 Task: Find connections with filter location Thornlie with filter topic #aviationwith filter profile language French with filter current company Zee Entertainment Enterprises Limited with filter school Dhanalakshmi College of Engineering with filter industry Health and Human Services with filter service category Date Entry with filter keywords title Heavy Equipment Operator
Action: Mouse moved to (532, 87)
Screenshot: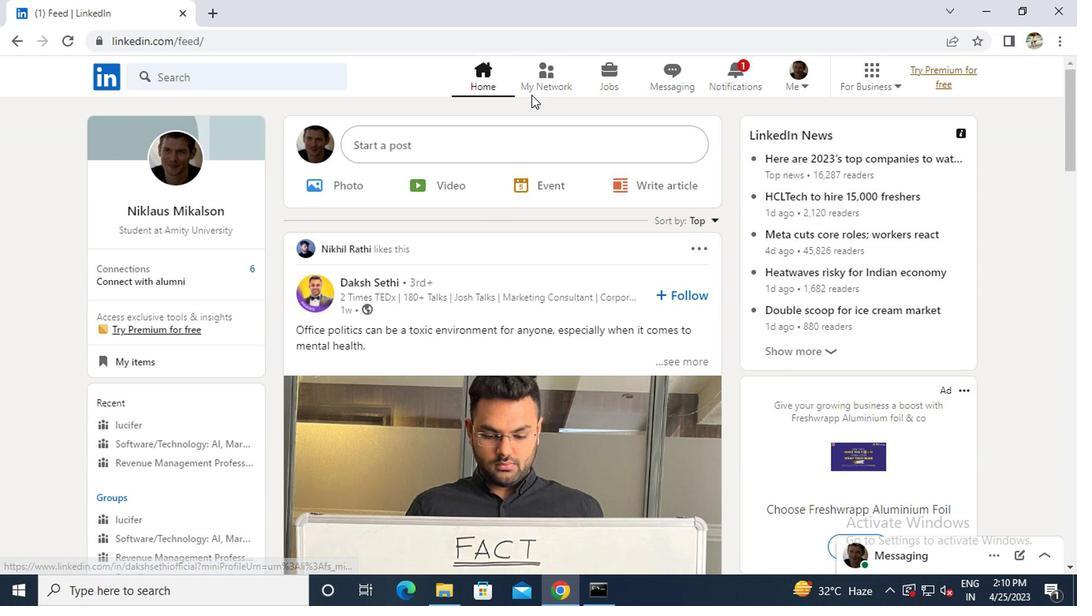 
Action: Mouse pressed left at (532, 87)
Screenshot: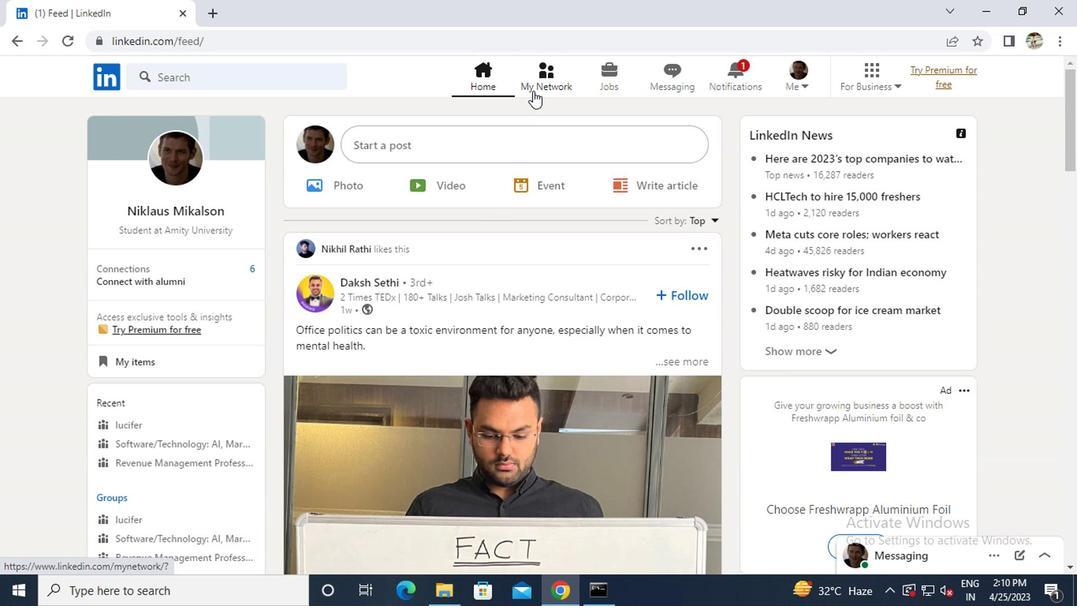 
Action: Mouse moved to (240, 170)
Screenshot: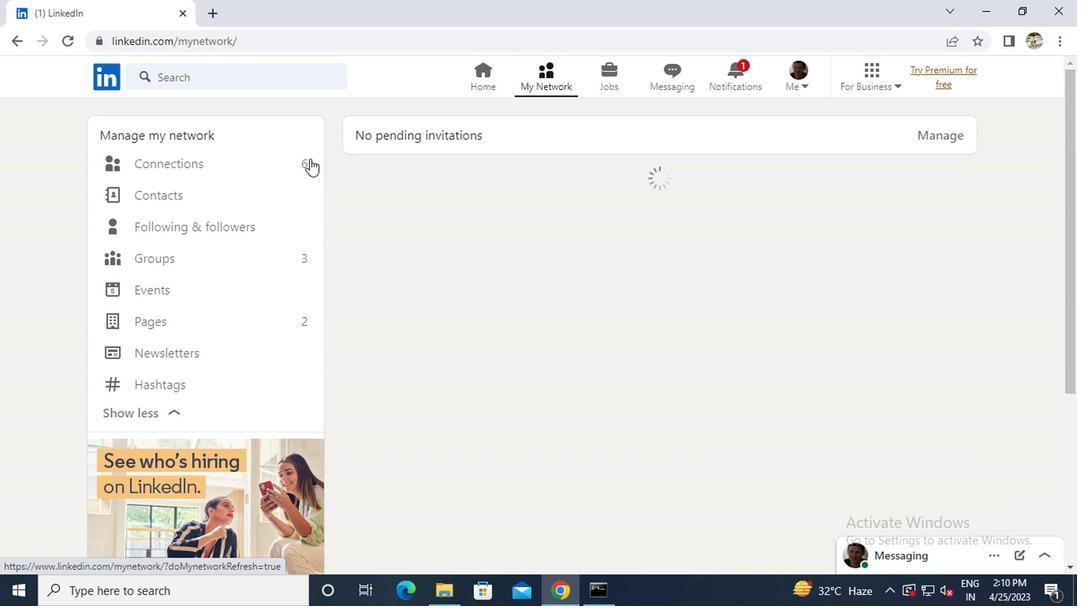 
Action: Mouse pressed left at (240, 170)
Screenshot: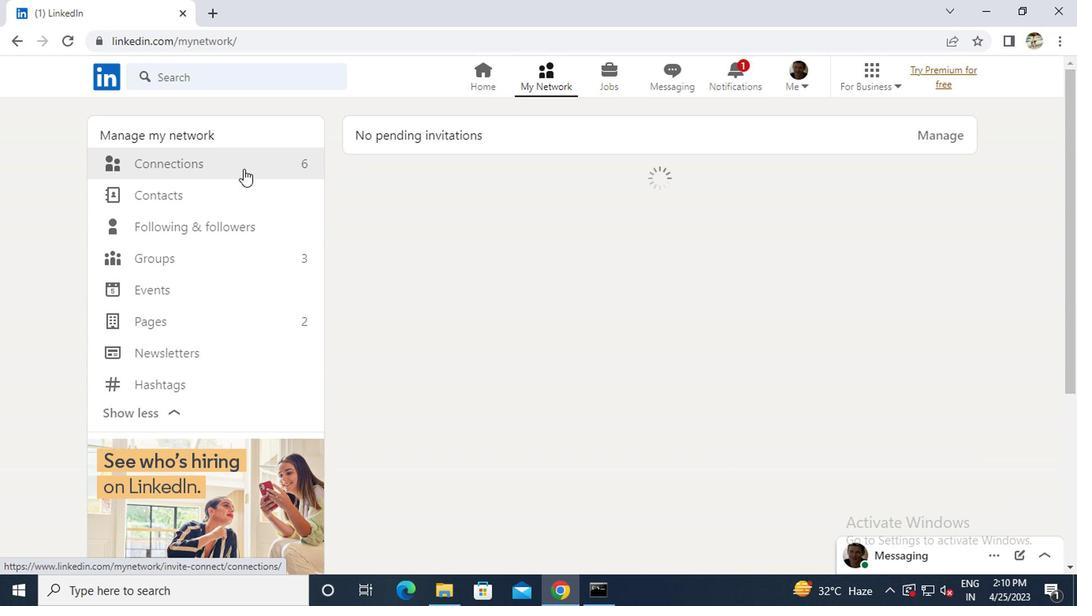 
Action: Mouse moved to (650, 154)
Screenshot: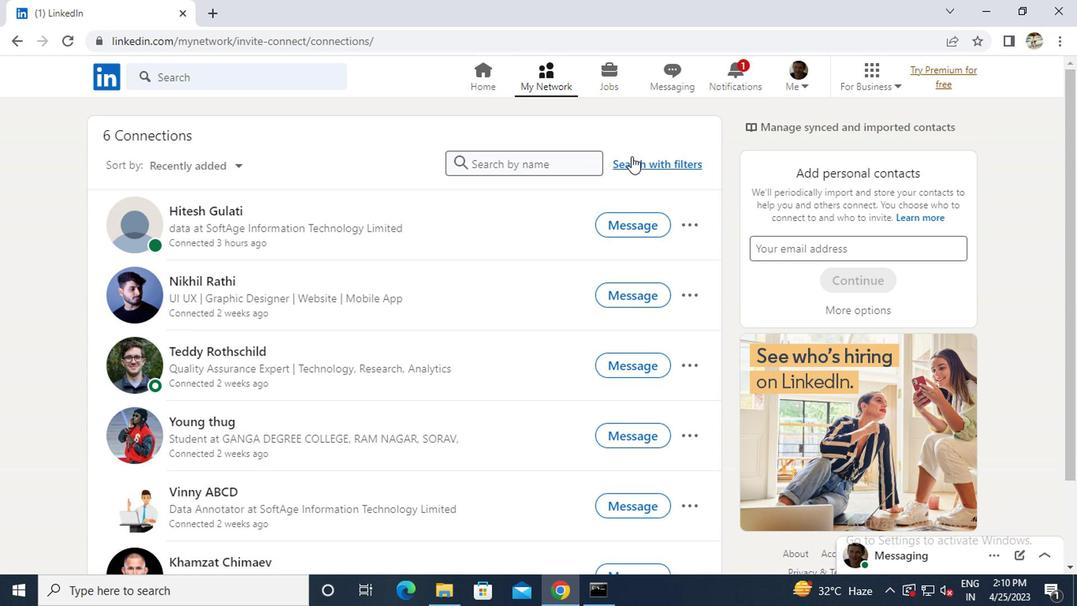 
Action: Mouse pressed left at (650, 154)
Screenshot: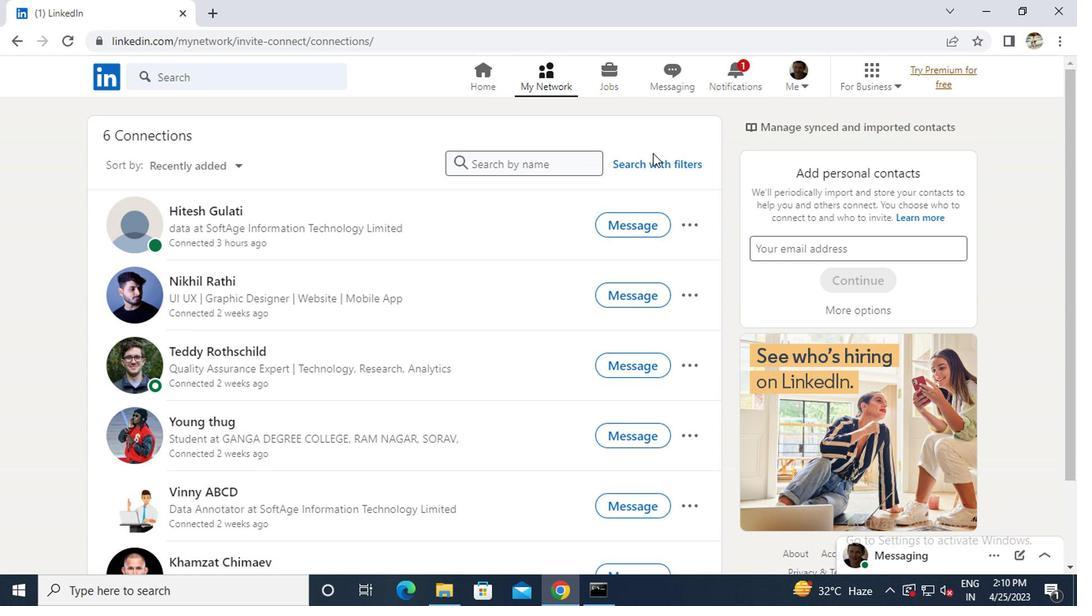 
Action: Mouse moved to (648, 161)
Screenshot: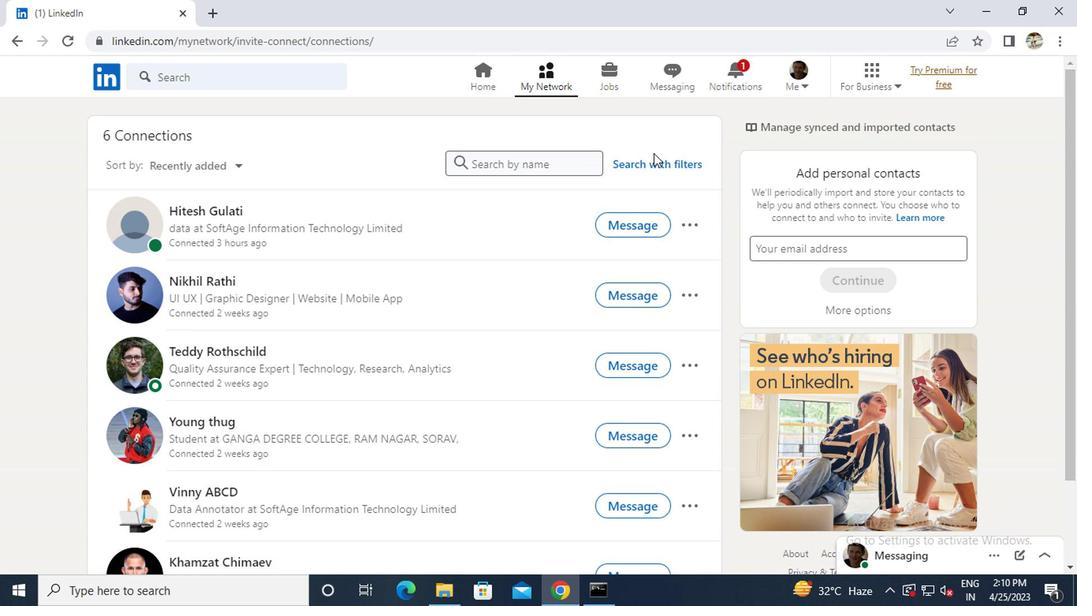 
Action: Mouse pressed left at (648, 161)
Screenshot: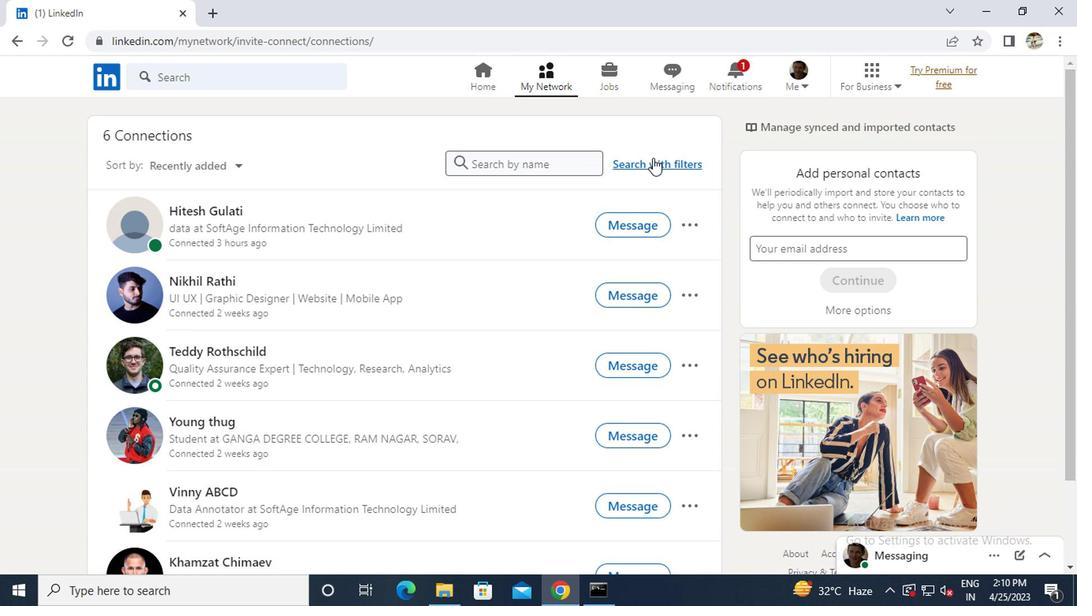
Action: Mouse moved to (534, 120)
Screenshot: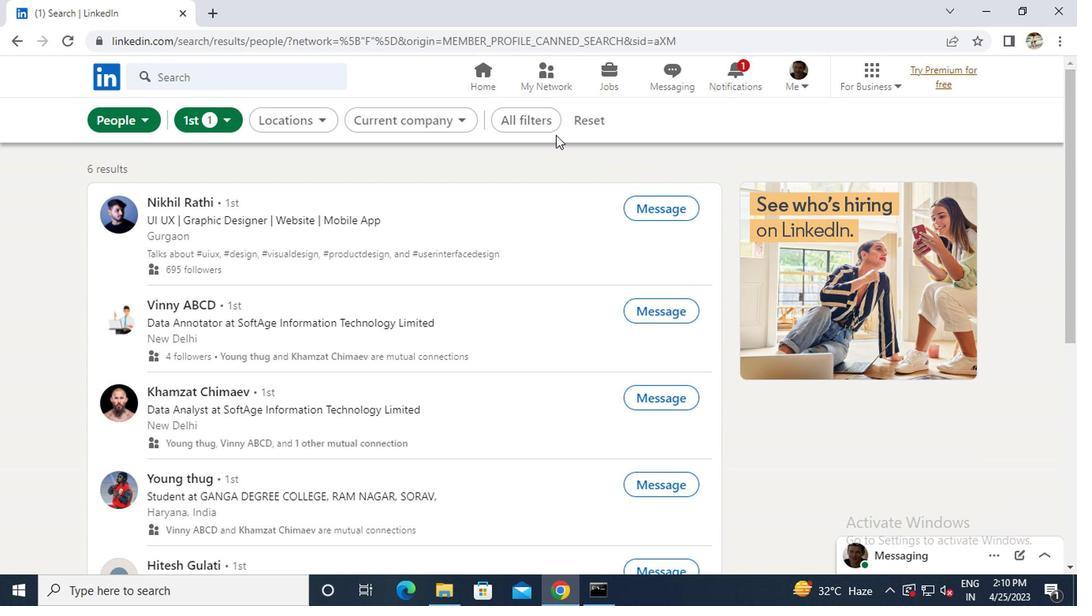 
Action: Mouse pressed left at (534, 120)
Screenshot: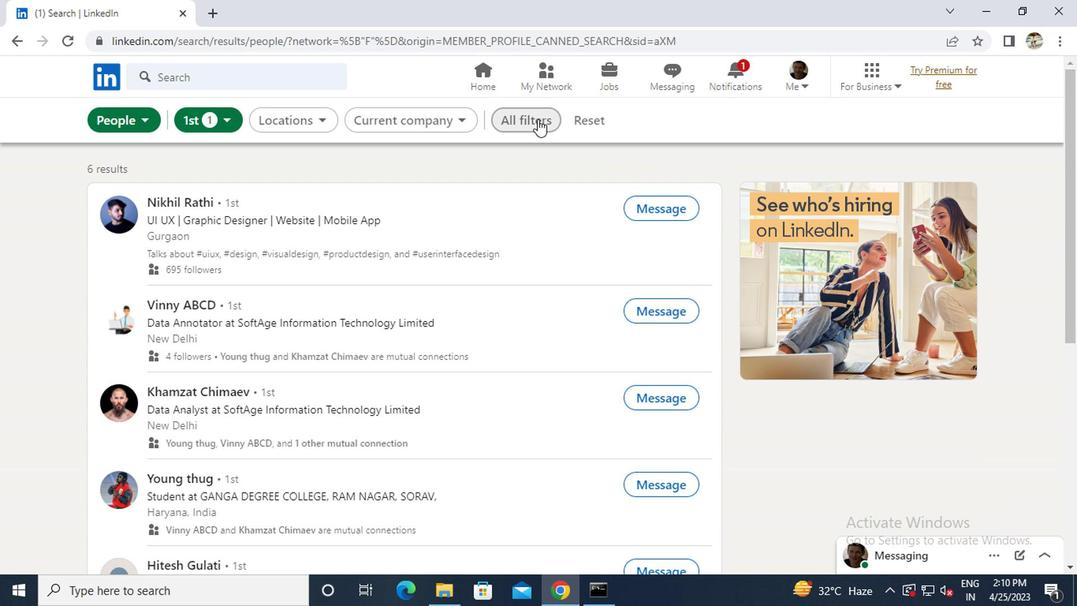 
Action: Mouse moved to (824, 306)
Screenshot: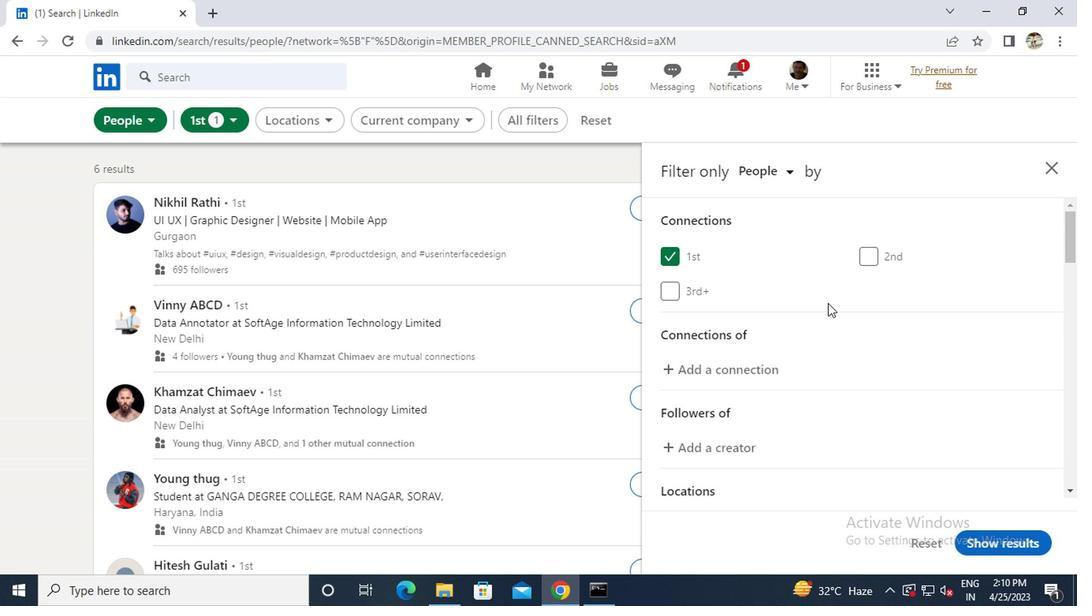 
Action: Mouse scrolled (824, 305) with delta (0, 0)
Screenshot: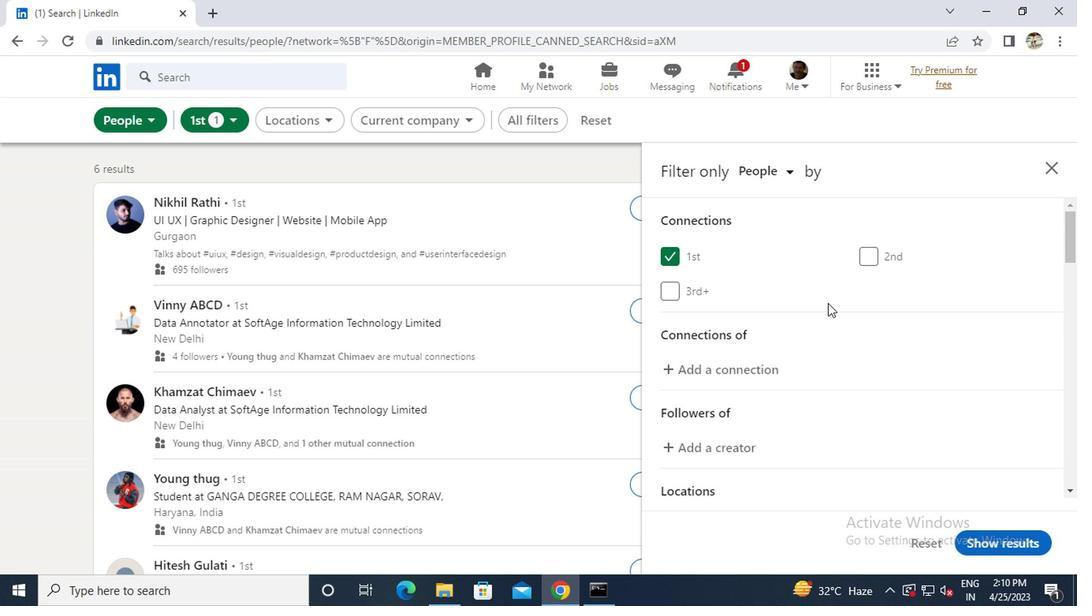 
Action: Mouse scrolled (824, 305) with delta (0, 0)
Screenshot: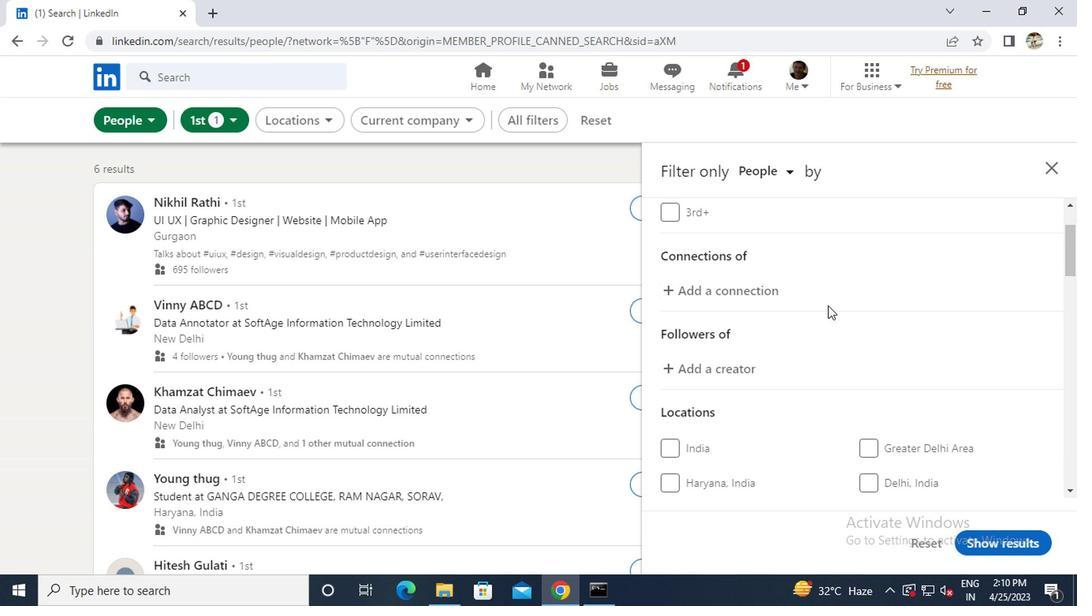 
Action: Mouse scrolled (824, 305) with delta (0, 0)
Screenshot: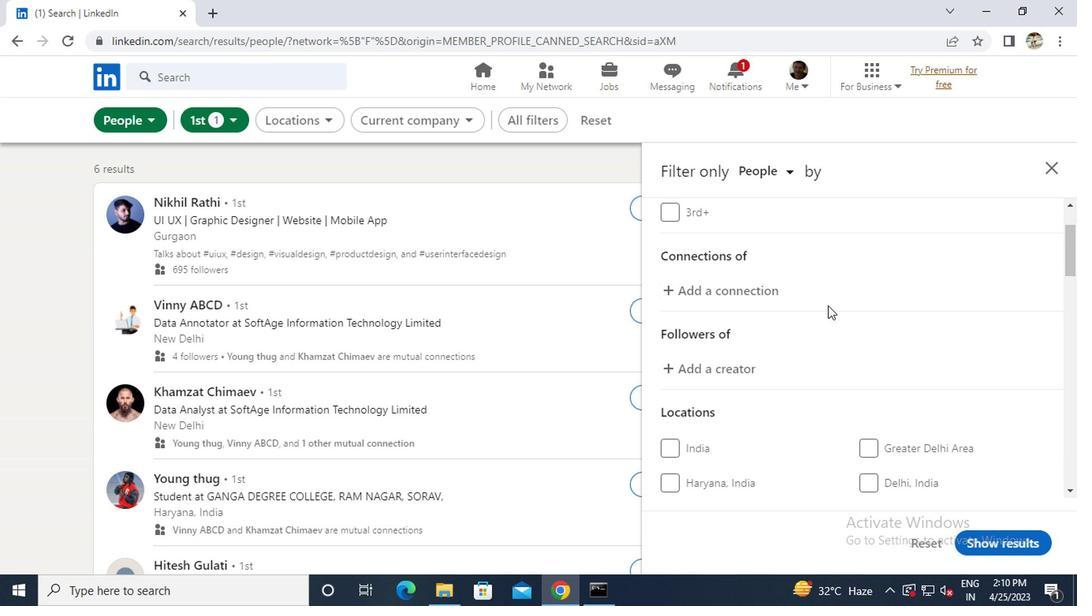 
Action: Mouse moved to (871, 357)
Screenshot: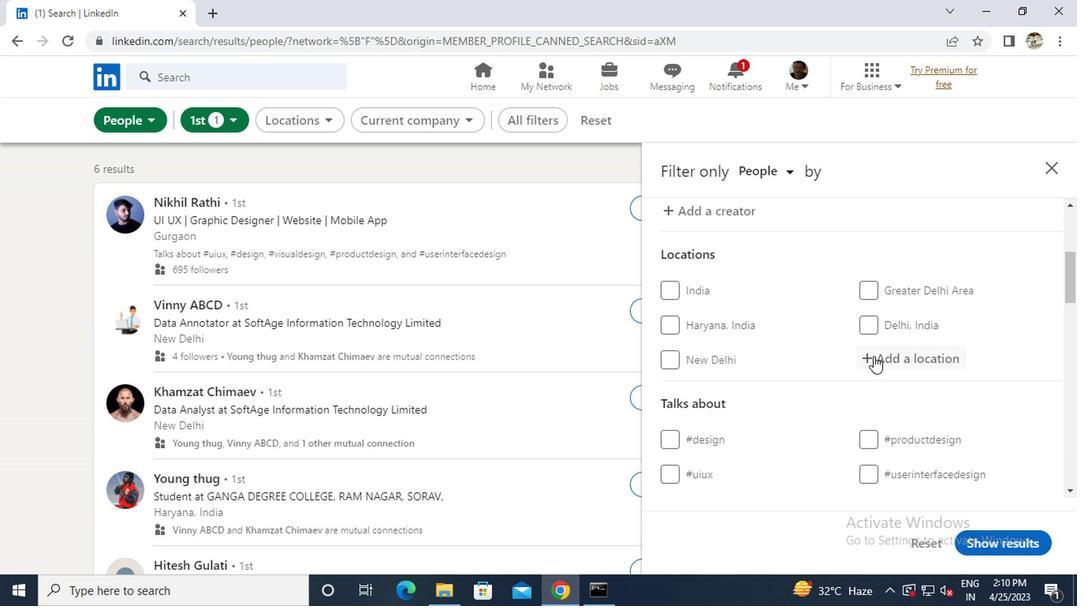 
Action: Mouse pressed left at (871, 357)
Screenshot: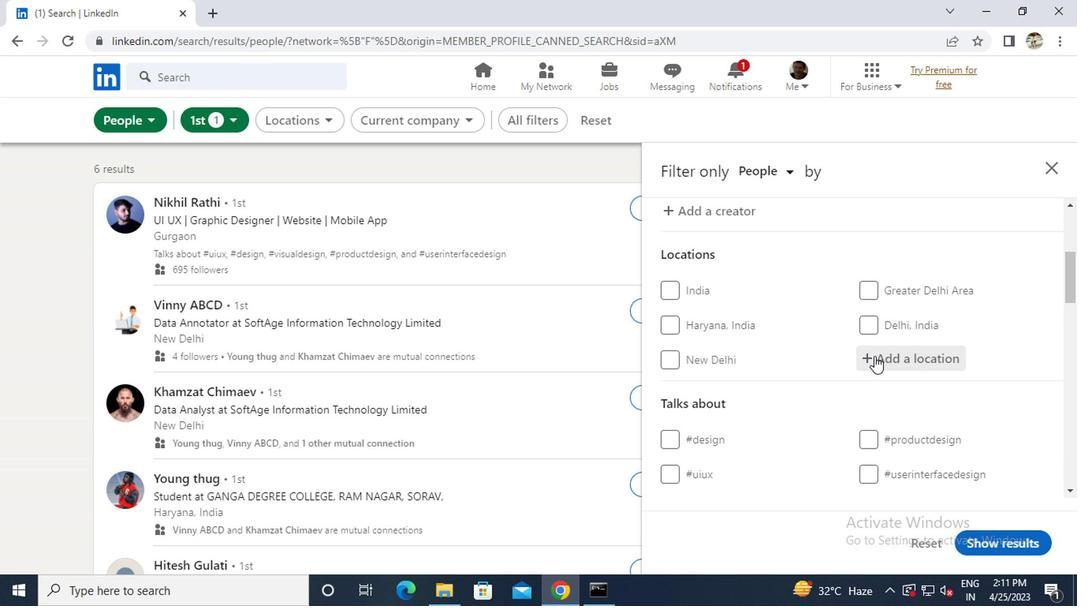 
Action: Key pressed <Key.caps_lock>t<Key.caps_lock>hornlie<Key.enter>
Screenshot: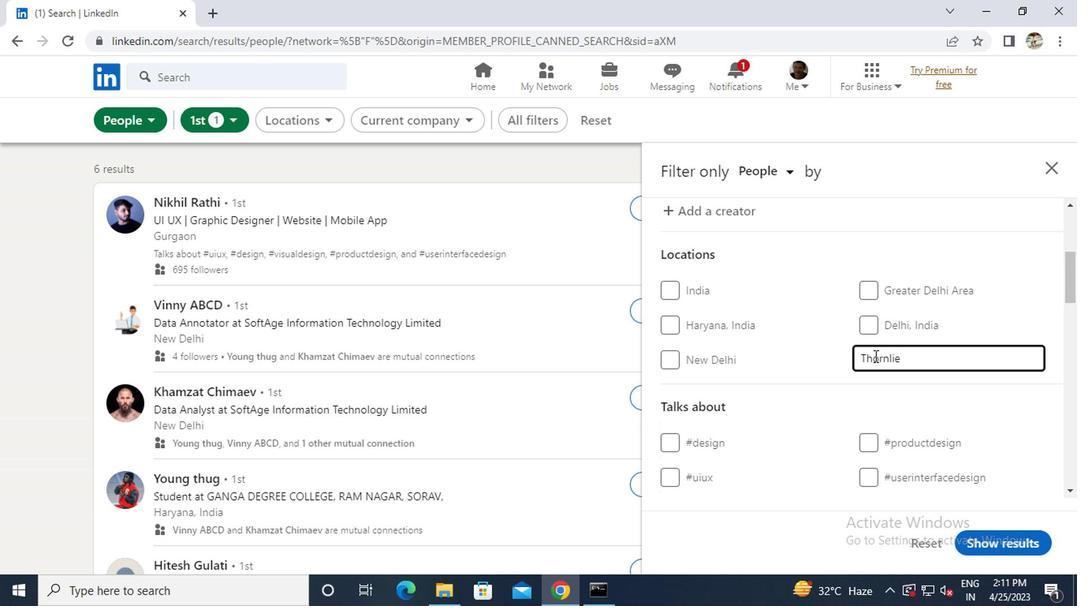 
Action: Mouse scrolled (871, 355) with delta (0, -1)
Screenshot: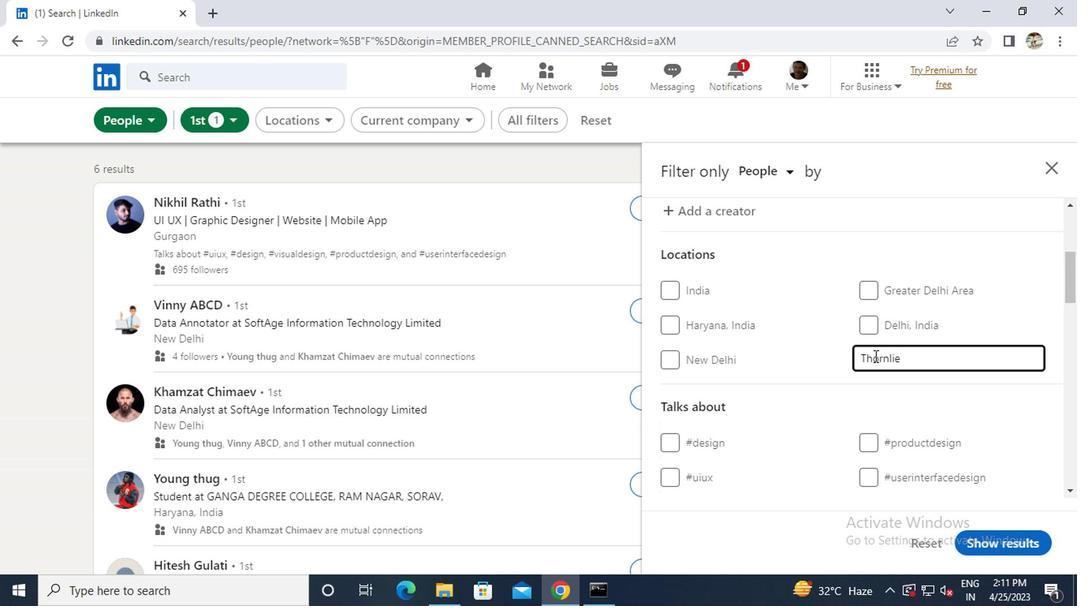 
Action: Mouse moved to (876, 426)
Screenshot: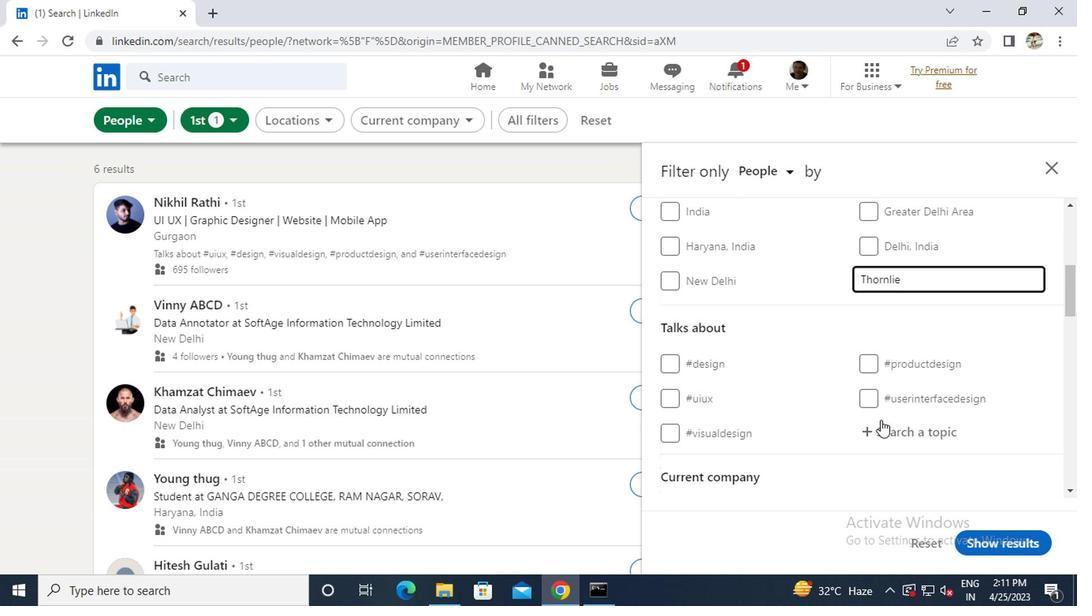 
Action: Mouse pressed left at (876, 426)
Screenshot: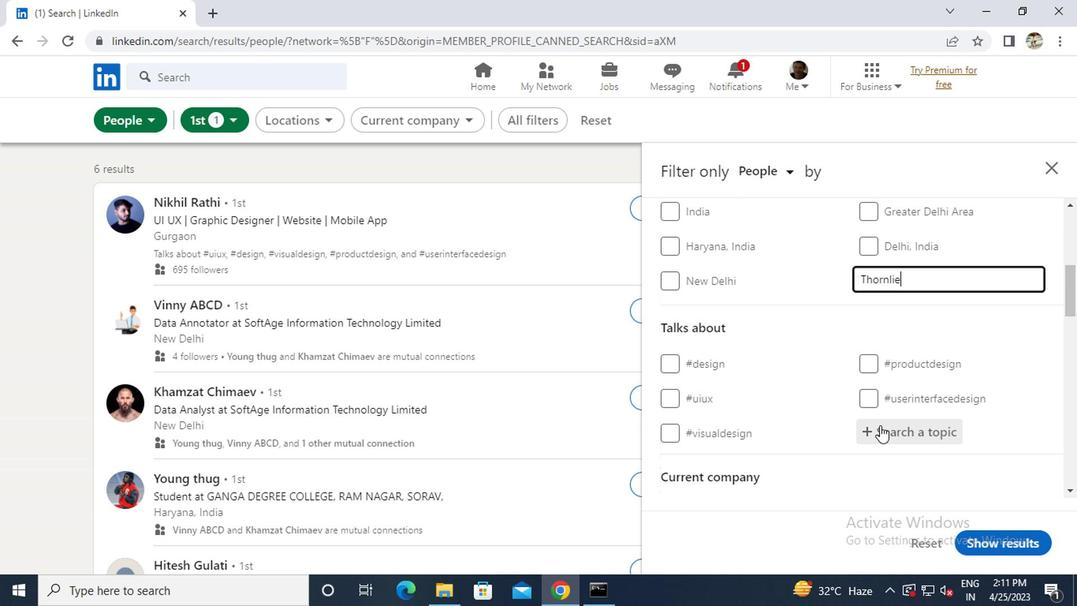 
Action: Key pressed <Key.shift>#AVIATION
Screenshot: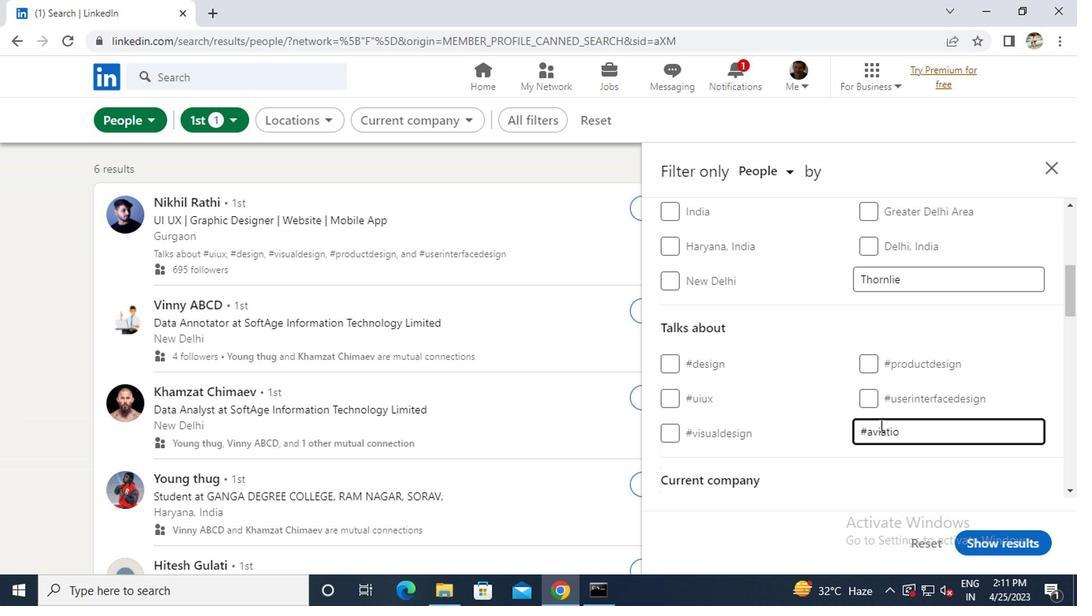 
Action: Mouse scrolled (876, 424) with delta (0, -1)
Screenshot: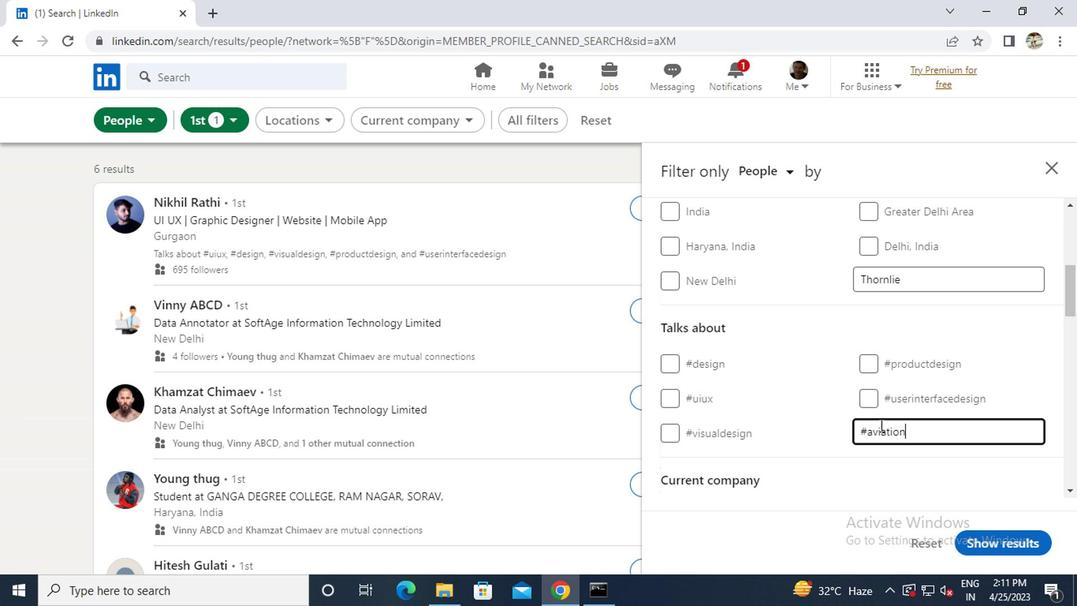 
Action: Mouse moved to (825, 414)
Screenshot: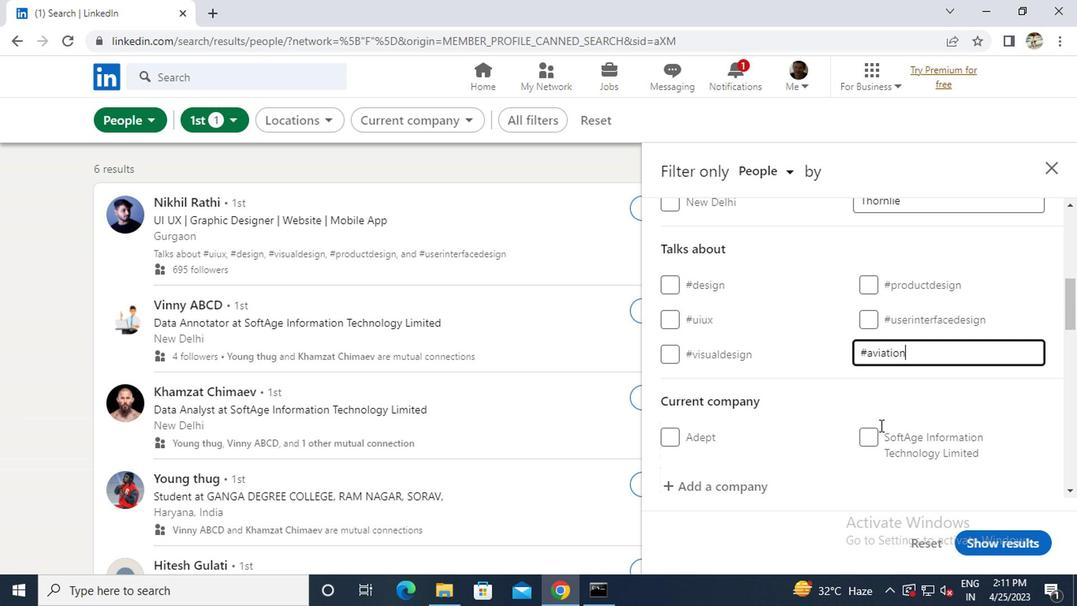 
Action: Mouse scrolled (825, 413) with delta (0, -1)
Screenshot: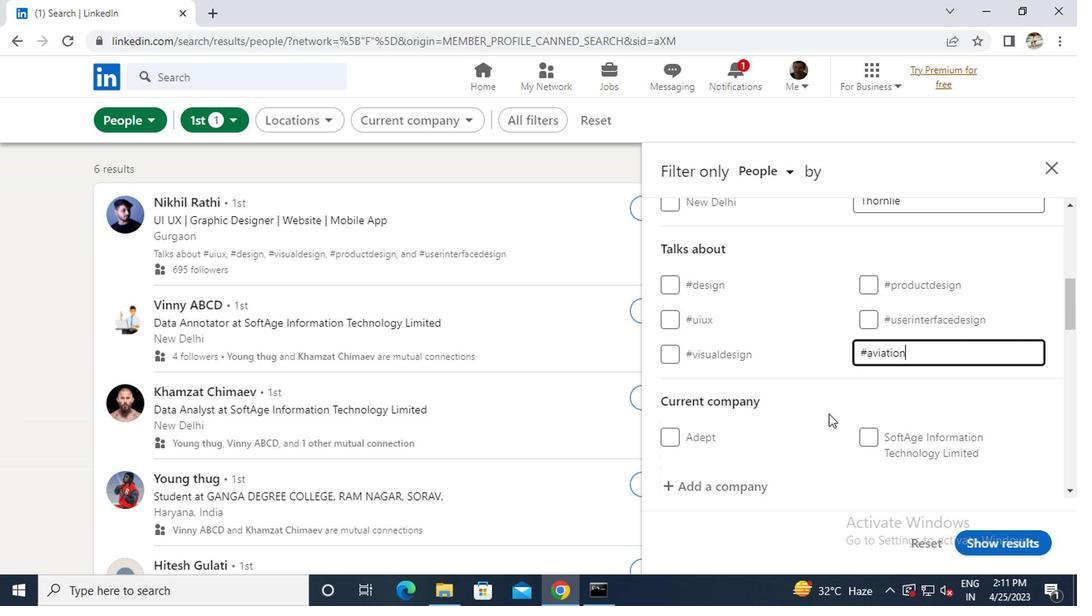 
Action: Mouse scrolled (825, 413) with delta (0, -1)
Screenshot: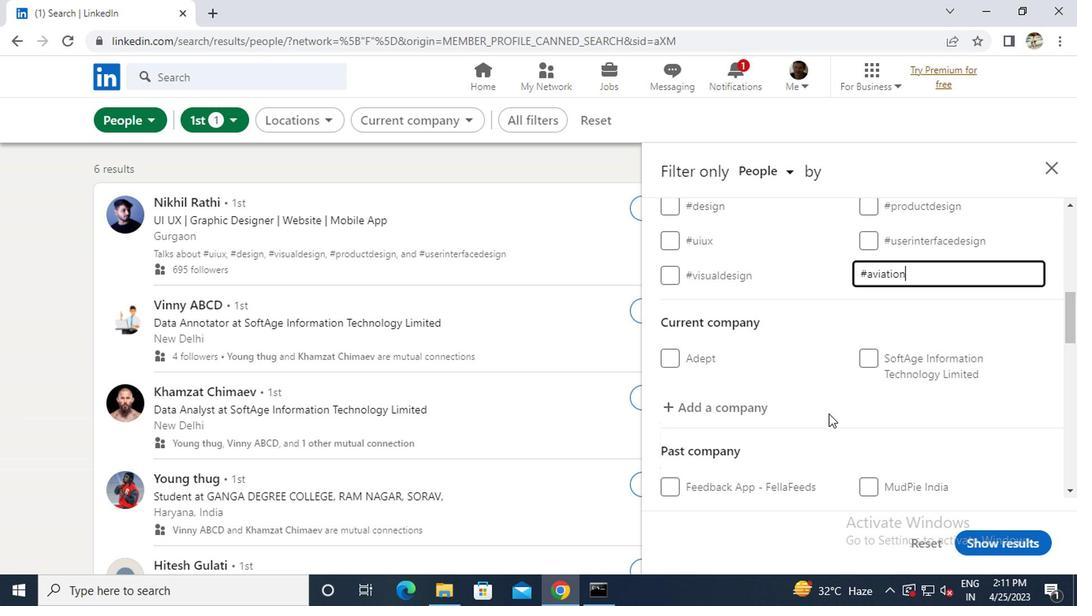 
Action: Mouse scrolled (825, 413) with delta (0, -1)
Screenshot: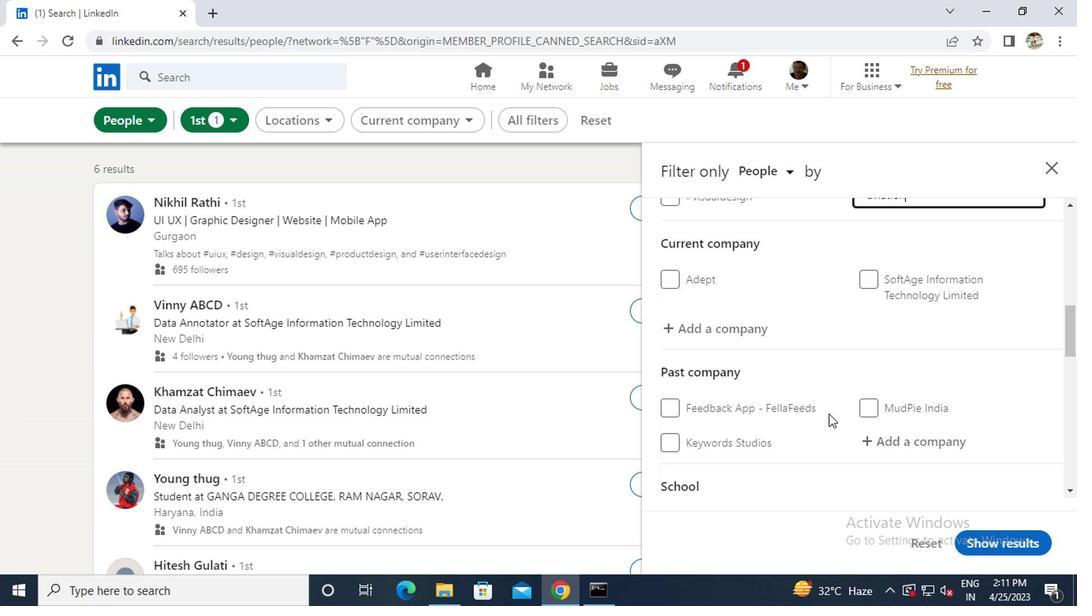 
Action: Mouse scrolled (825, 413) with delta (0, -1)
Screenshot: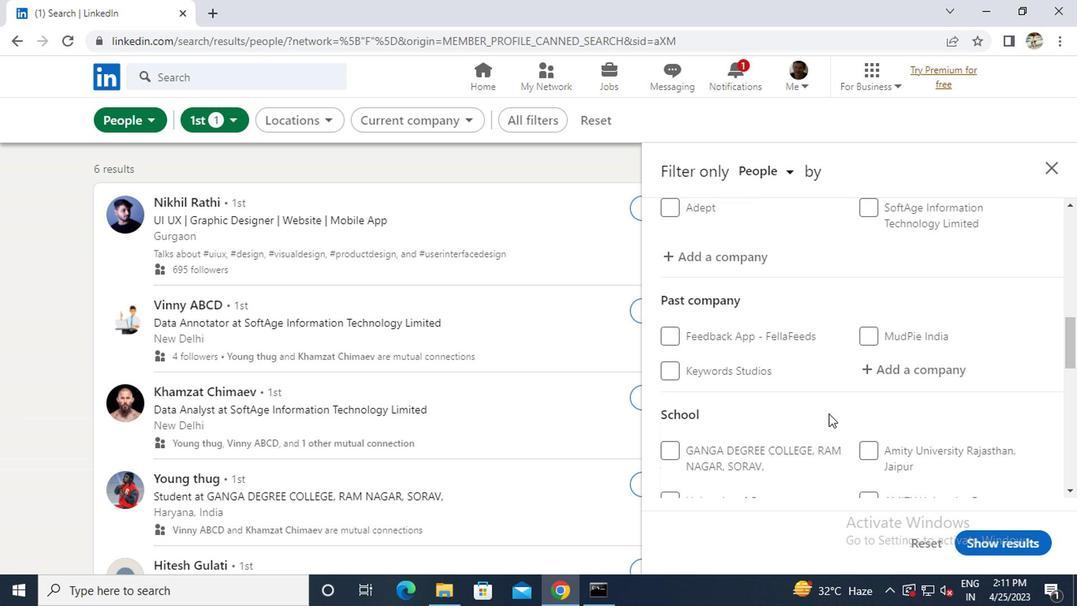 
Action: Mouse scrolled (825, 413) with delta (0, -1)
Screenshot: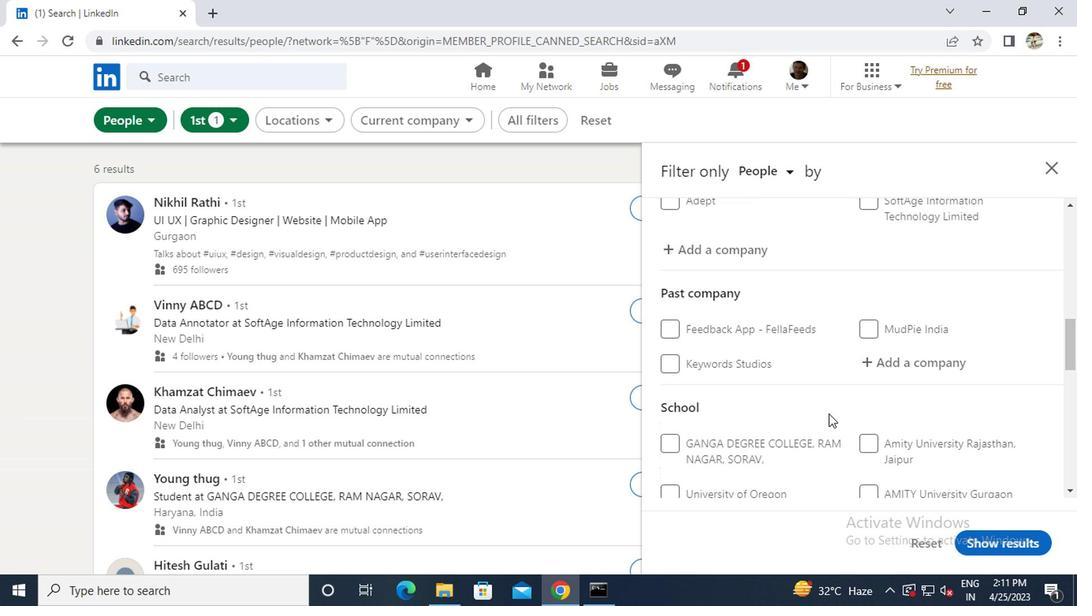 
Action: Mouse scrolled (825, 413) with delta (0, -1)
Screenshot: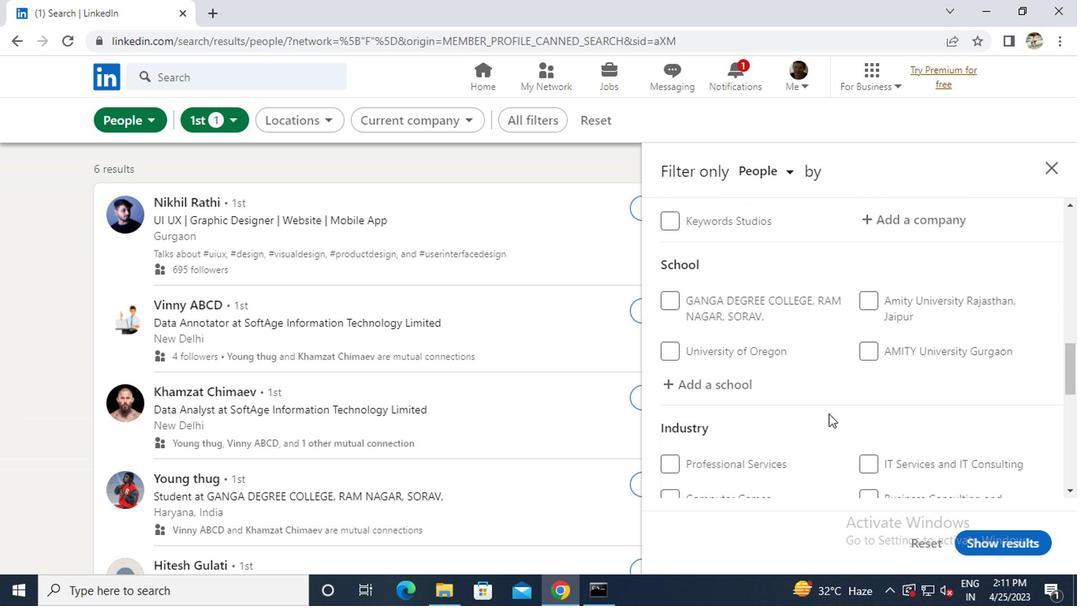 
Action: Mouse scrolled (825, 413) with delta (0, -1)
Screenshot: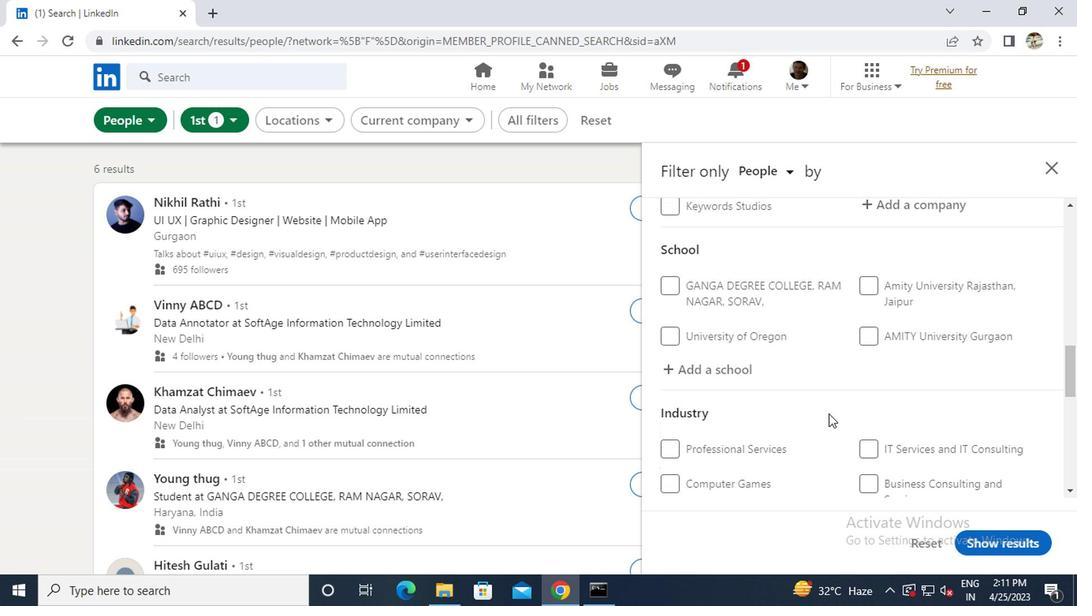 
Action: Mouse scrolled (825, 413) with delta (0, -1)
Screenshot: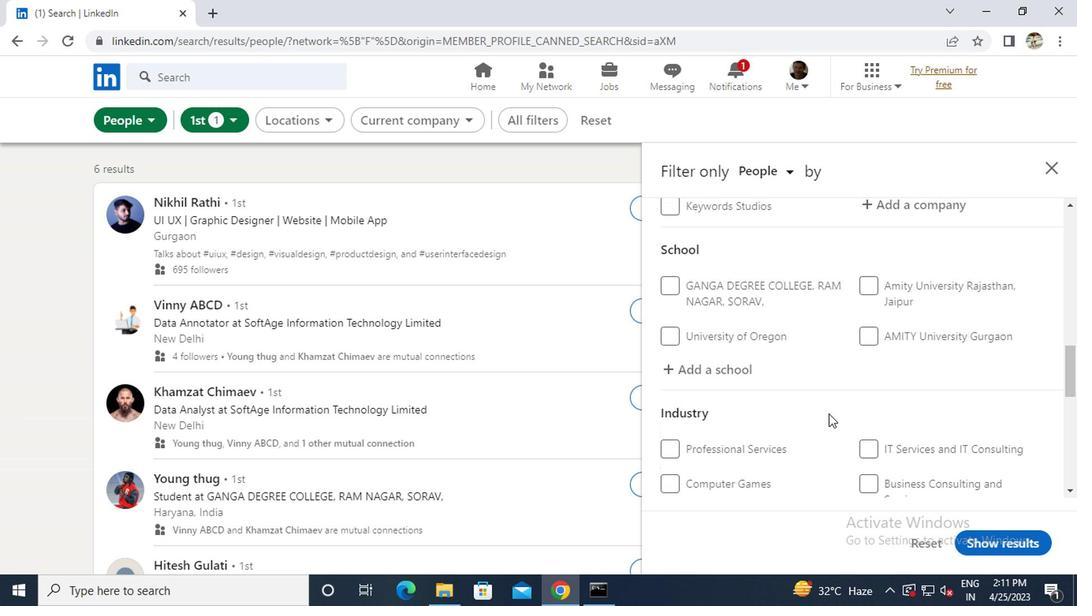 
Action: Mouse scrolled (825, 414) with delta (0, 0)
Screenshot: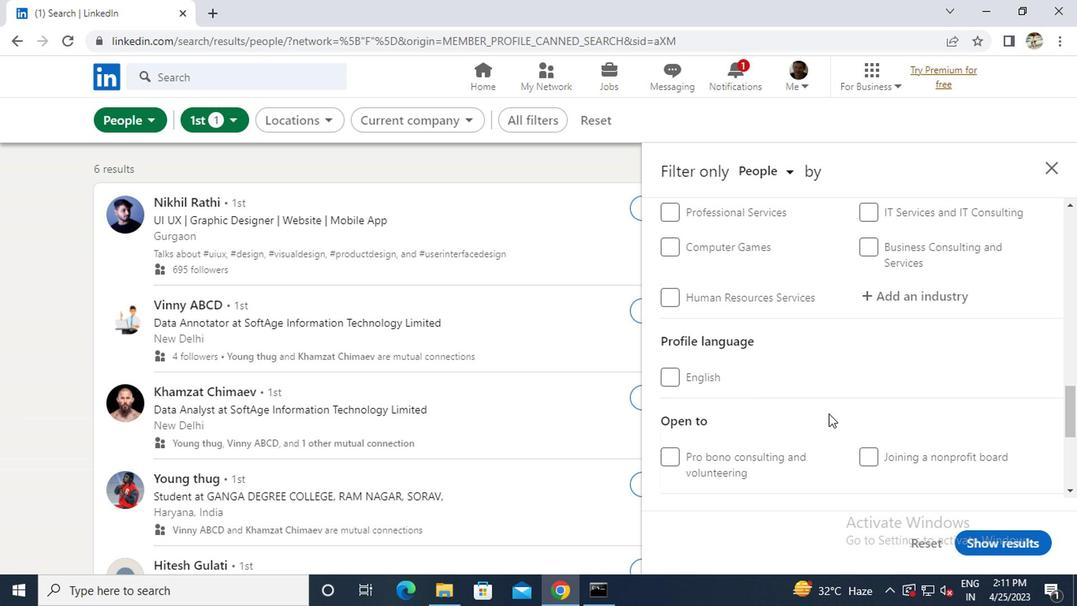 
Action: Mouse scrolled (825, 414) with delta (0, 0)
Screenshot: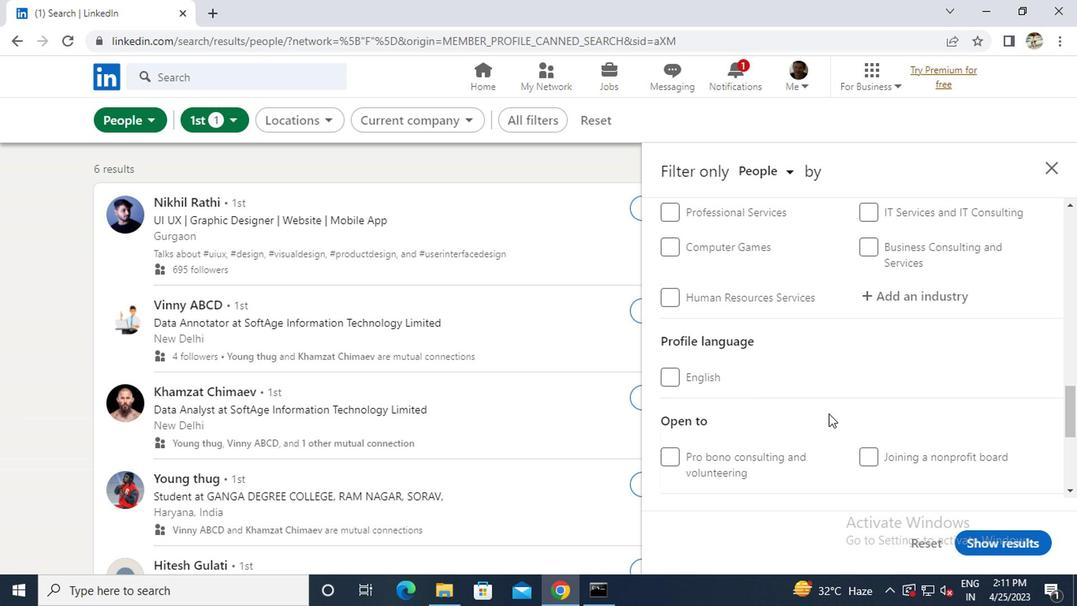 
Action: Mouse scrolled (825, 414) with delta (0, 0)
Screenshot: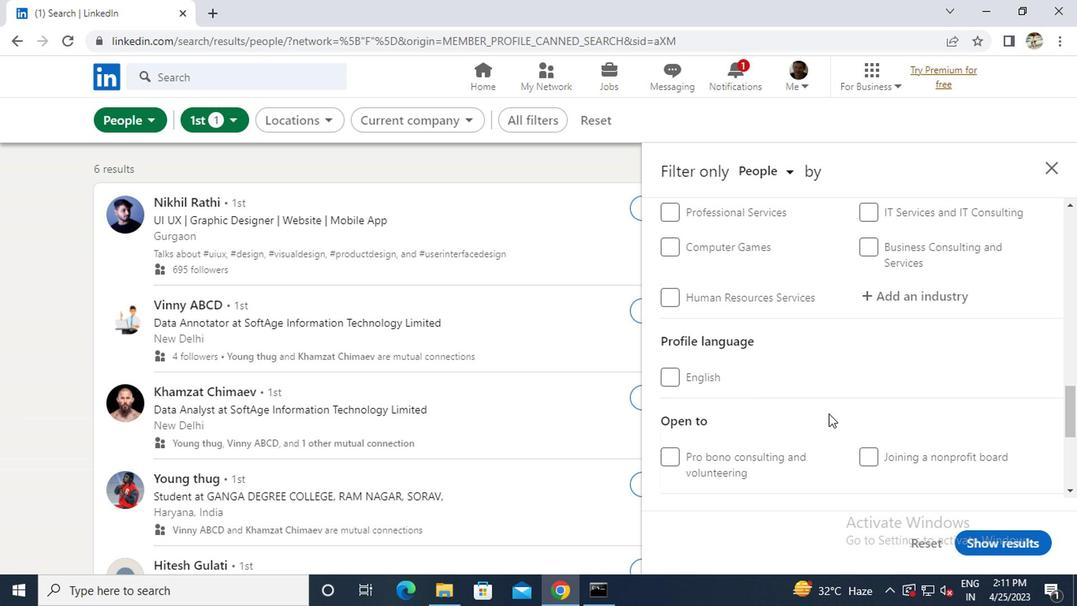 
Action: Mouse scrolled (825, 414) with delta (0, 0)
Screenshot: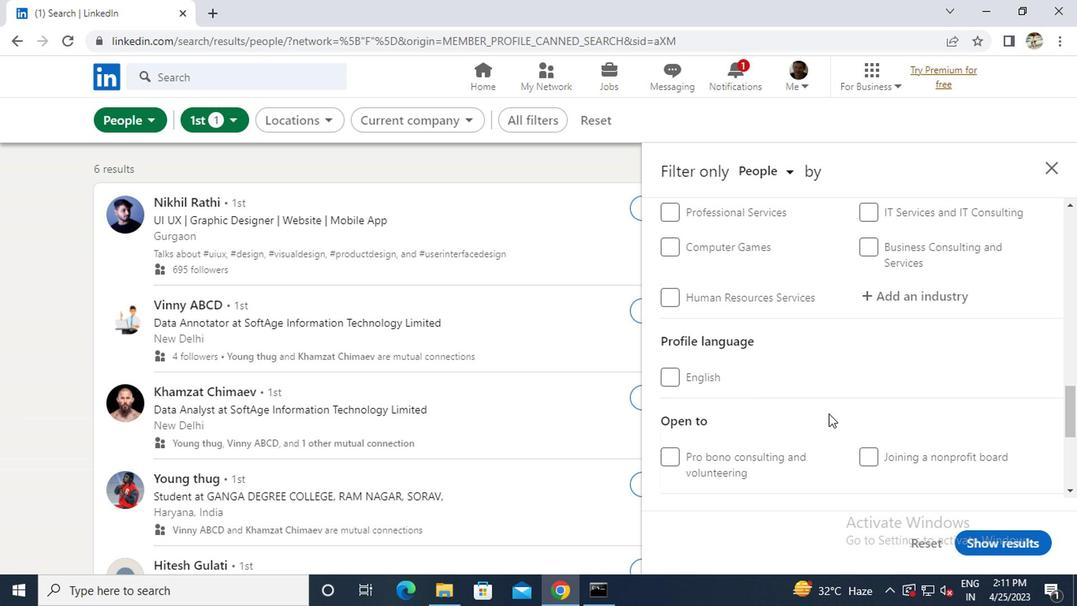 
Action: Mouse scrolled (825, 414) with delta (0, 0)
Screenshot: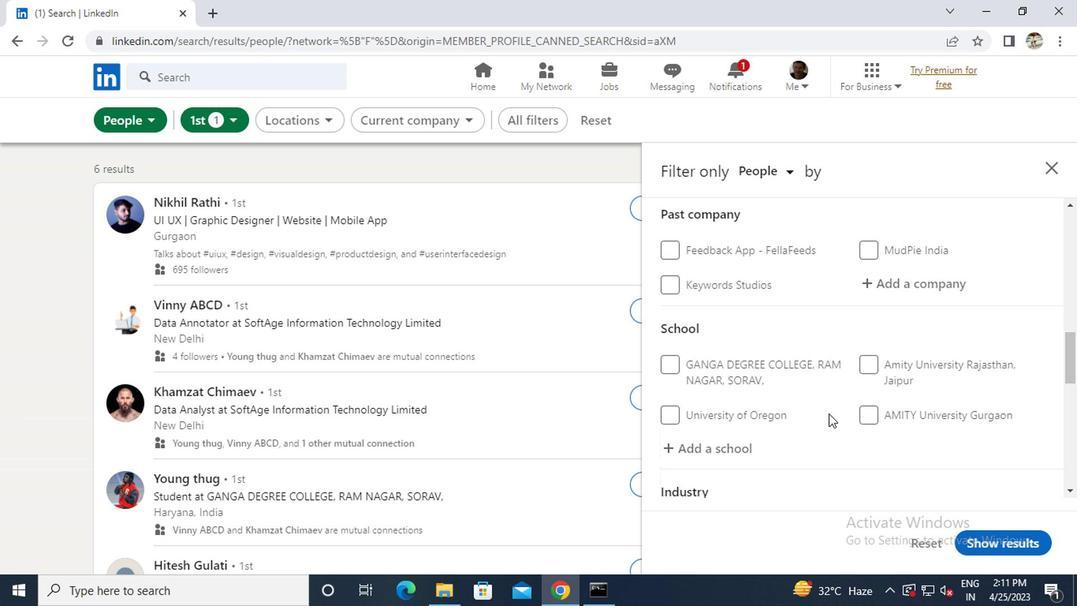 
Action: Mouse scrolled (825, 414) with delta (0, 0)
Screenshot: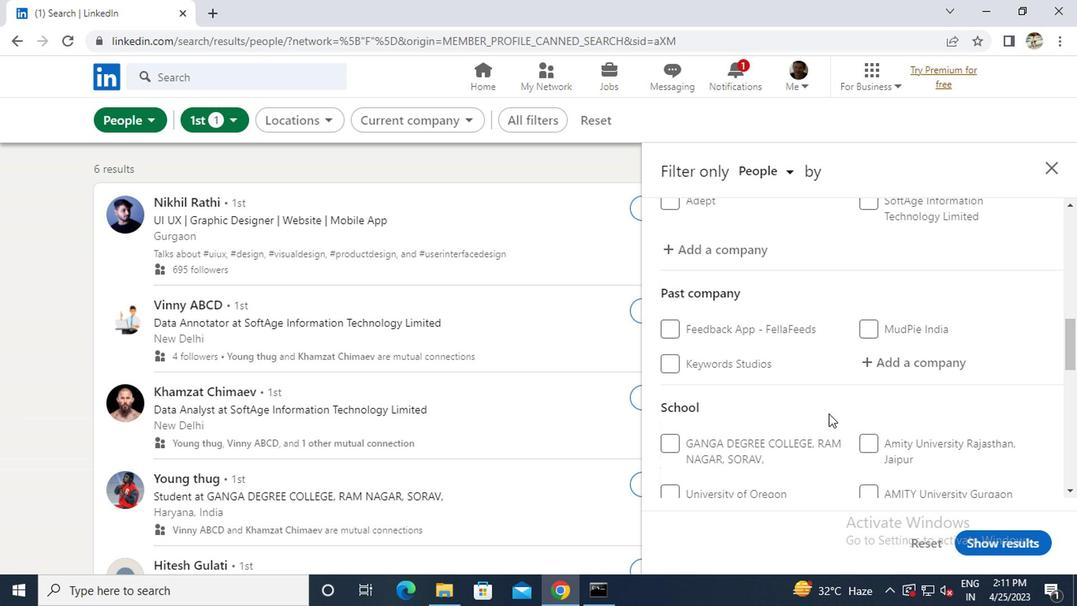 
Action: Mouse moved to (754, 334)
Screenshot: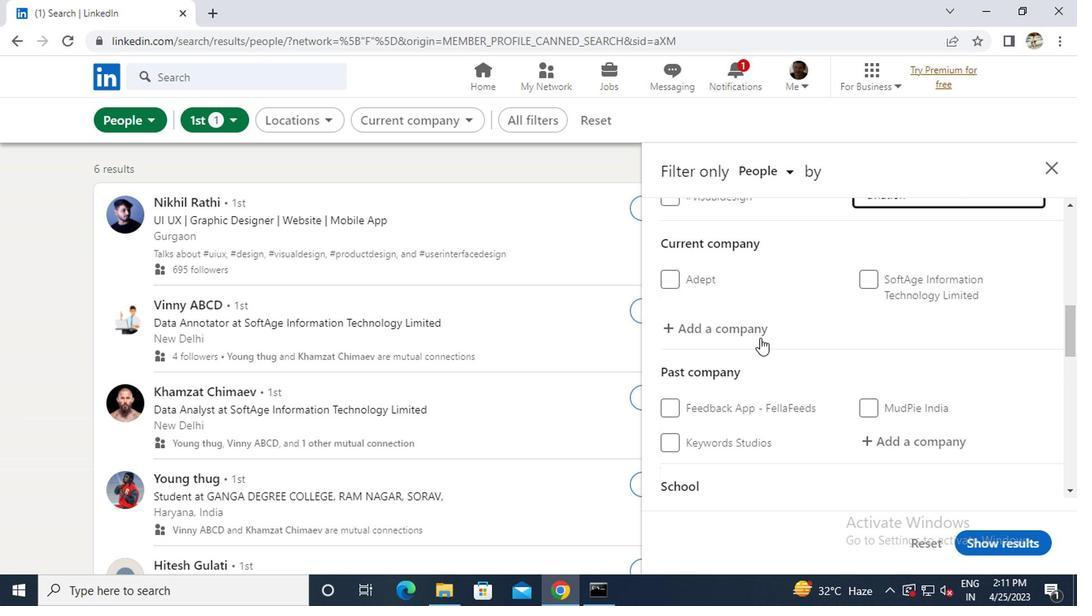 
Action: Mouse pressed left at (754, 334)
Screenshot: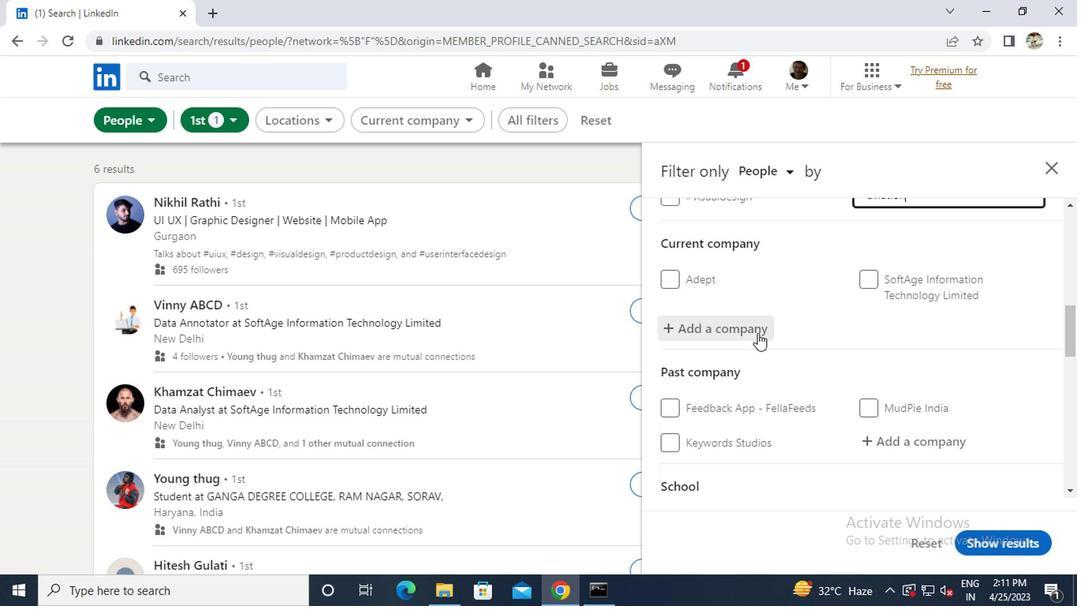 
Action: Key pressed <Key.caps_lock>Z<Key.caps_lock>EE<Key.space><Key.caps_lock>E<Key.caps_lock>
Screenshot: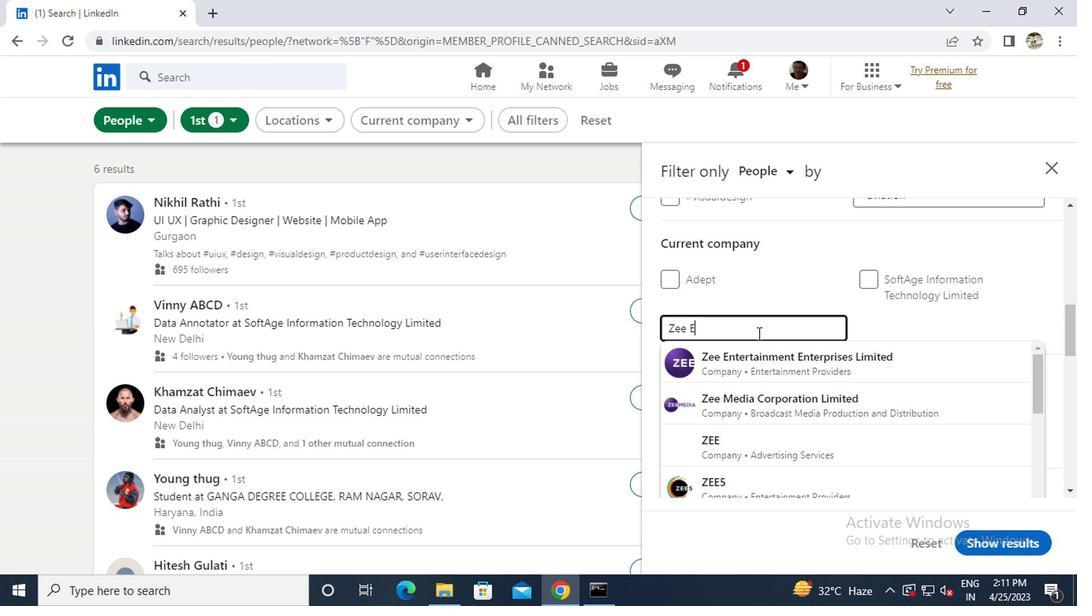 
Action: Mouse moved to (770, 367)
Screenshot: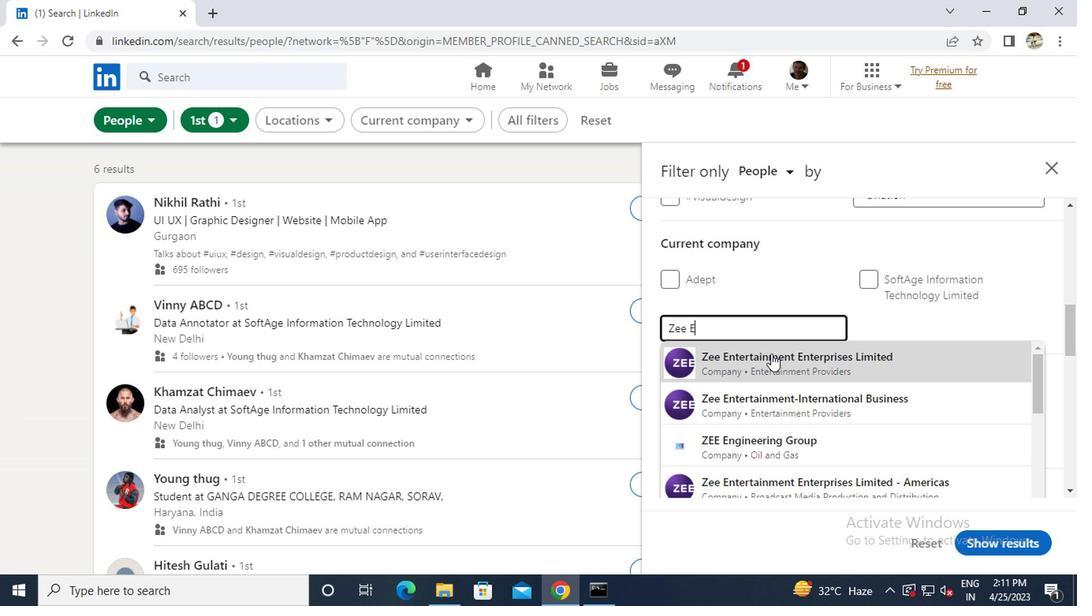 
Action: Mouse pressed left at (770, 367)
Screenshot: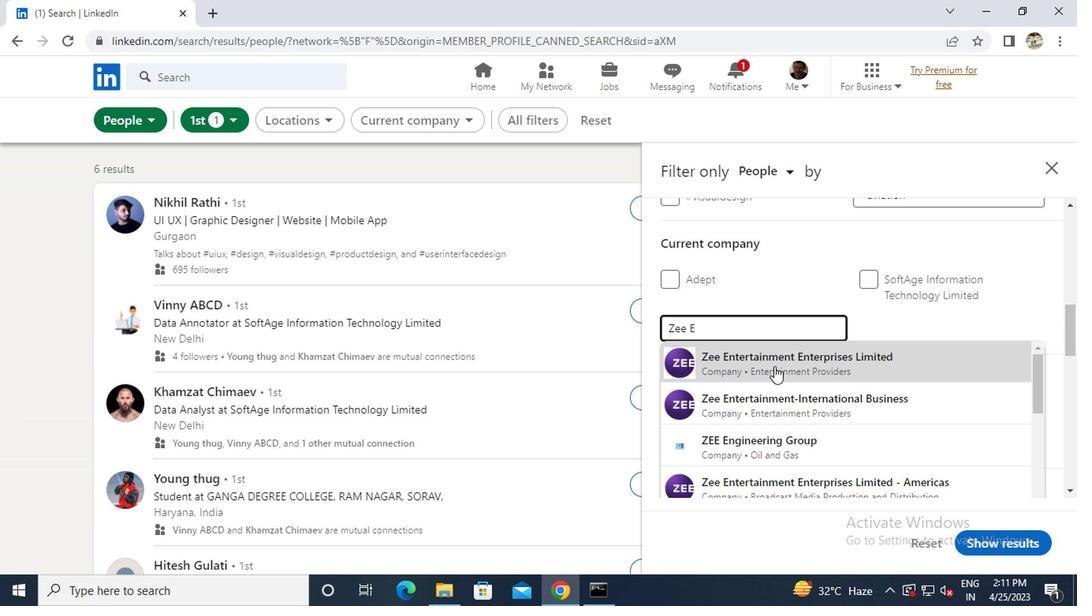 
Action: Mouse scrolled (770, 366) with delta (0, -1)
Screenshot: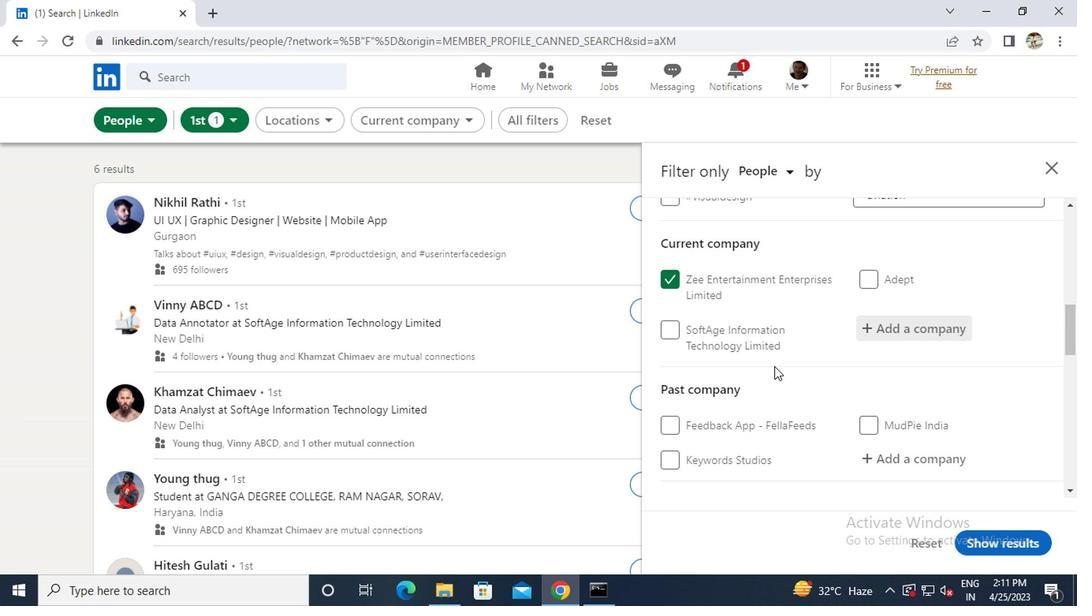 
Action: Mouse scrolled (770, 366) with delta (0, -1)
Screenshot: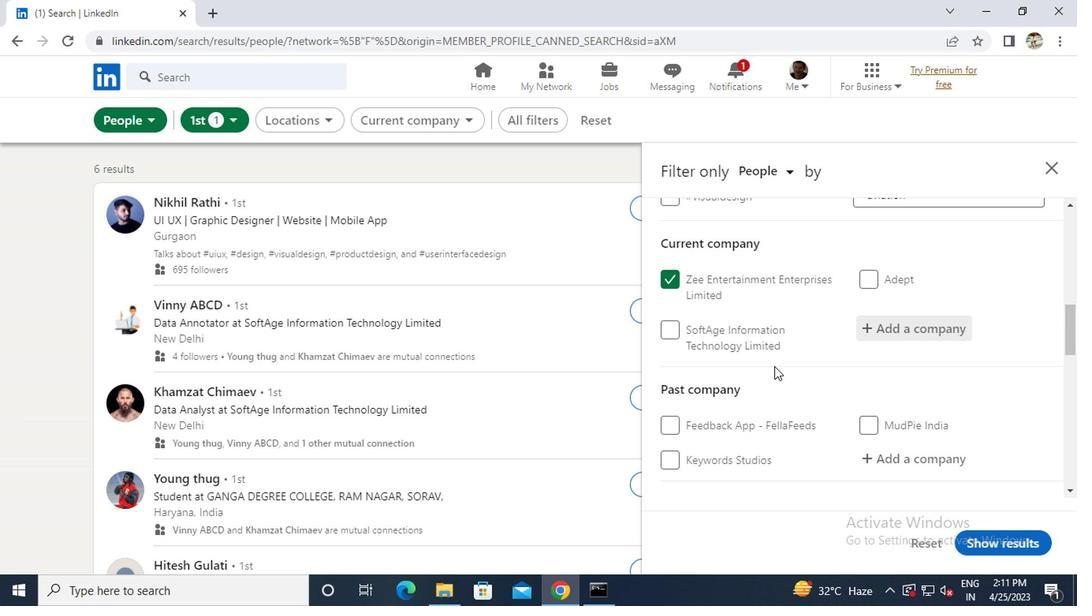 
Action: Mouse scrolled (770, 366) with delta (0, -1)
Screenshot: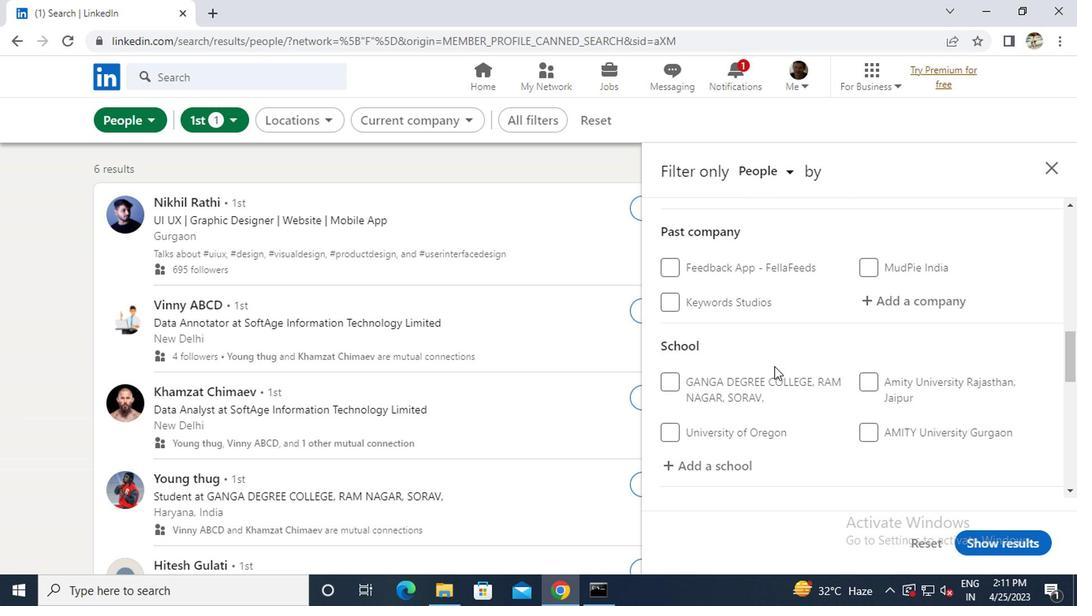
Action: Mouse moved to (725, 389)
Screenshot: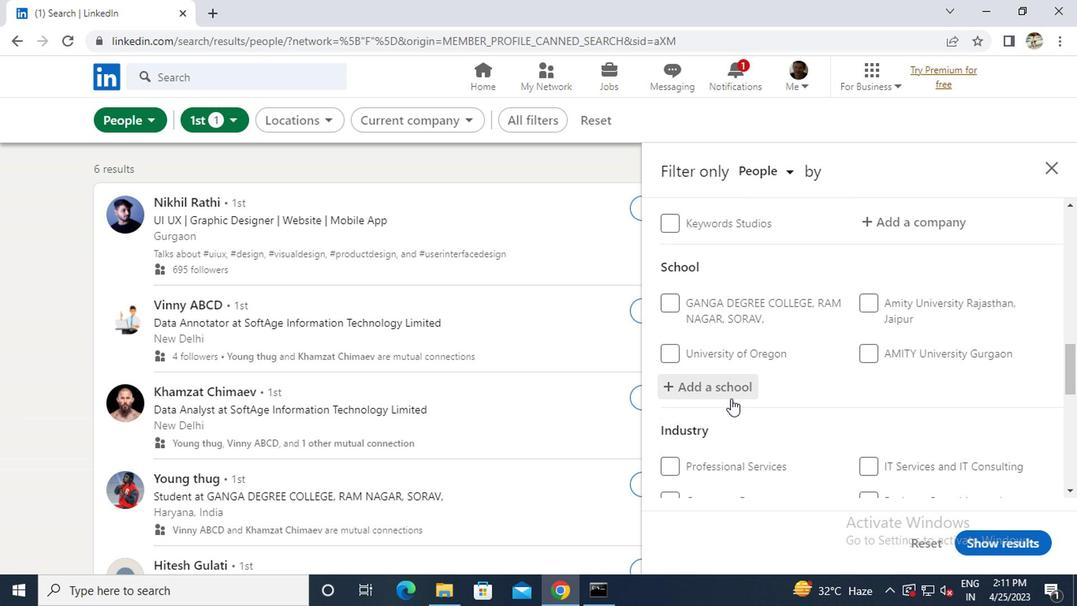 
Action: Mouse pressed left at (725, 389)
Screenshot: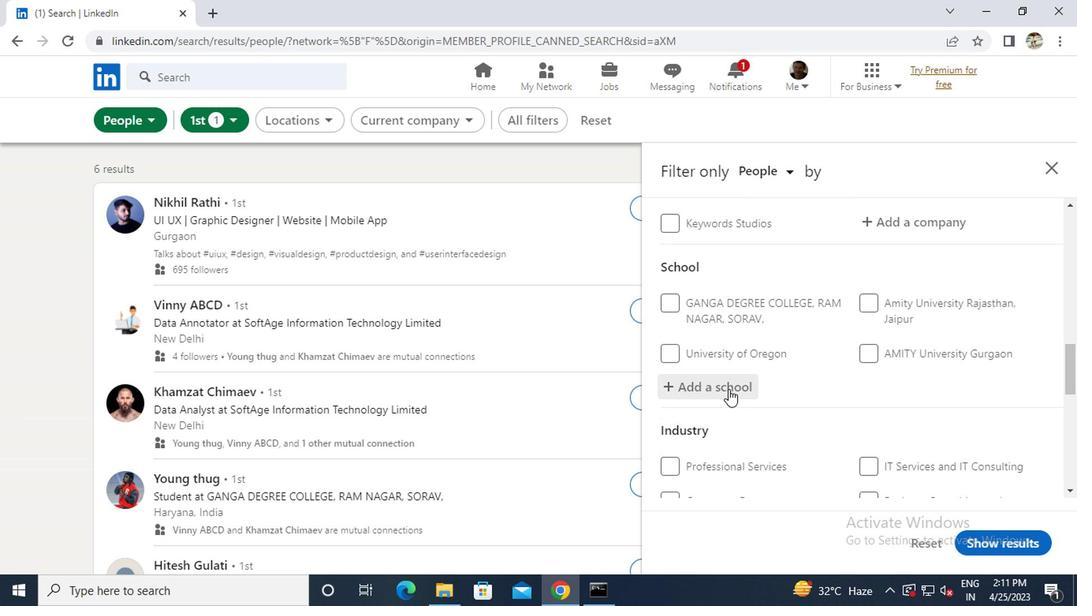 
Action: Key pressed <Key.caps_lock>D<Key.caps_lock>HANA
Screenshot: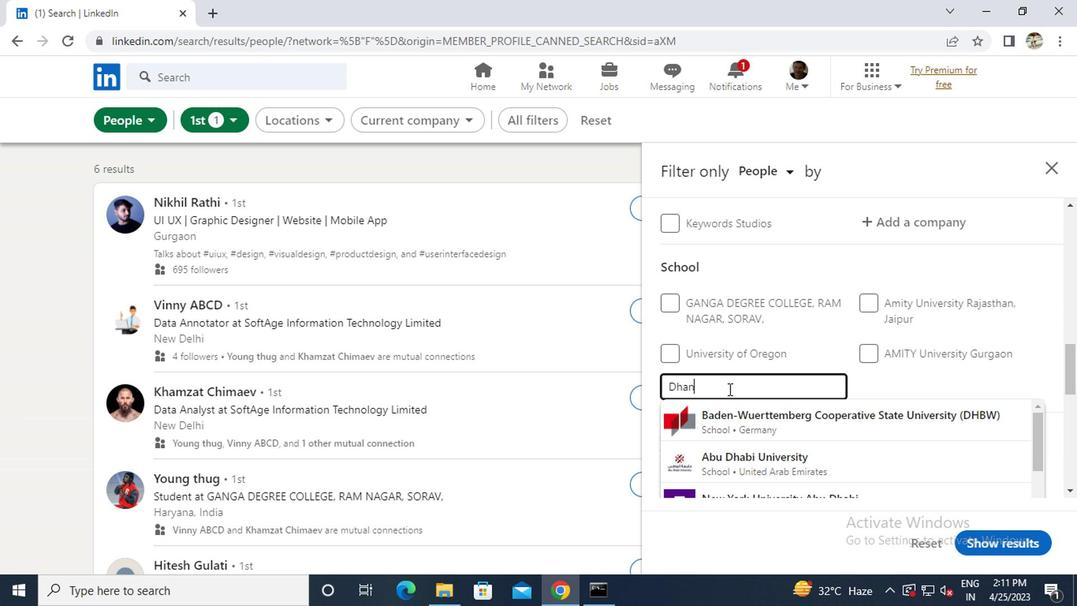 
Action: Mouse moved to (730, 448)
Screenshot: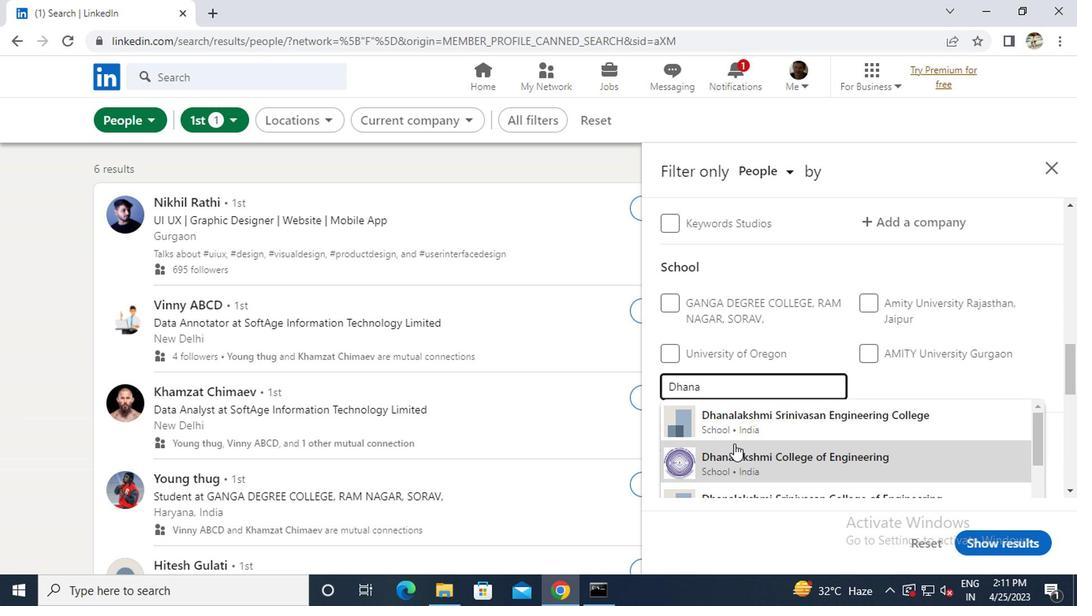 
Action: Mouse pressed left at (730, 448)
Screenshot: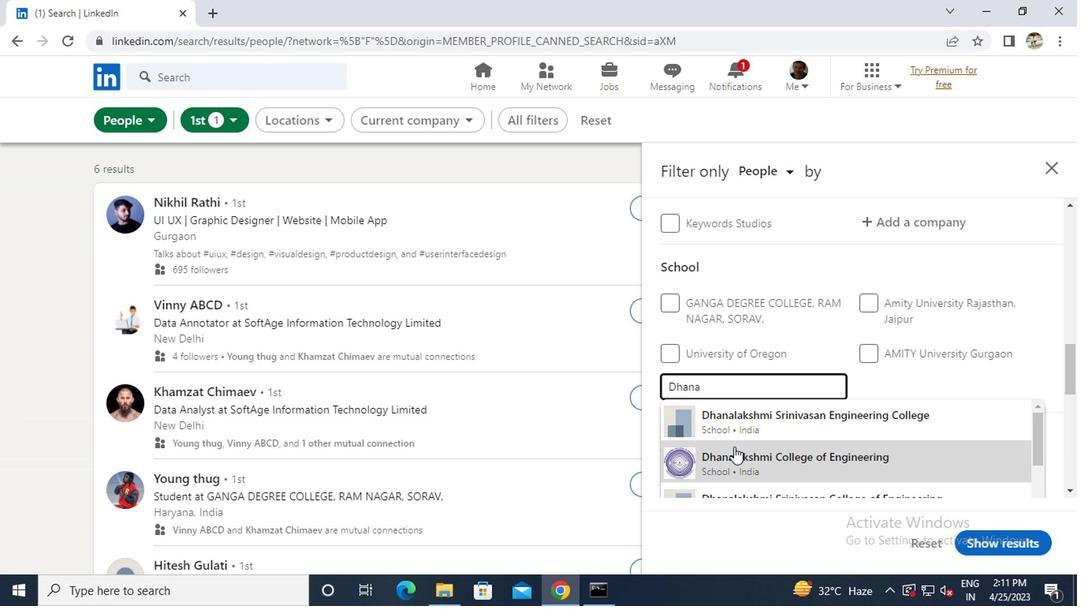 
Action: Mouse scrolled (730, 447) with delta (0, 0)
Screenshot: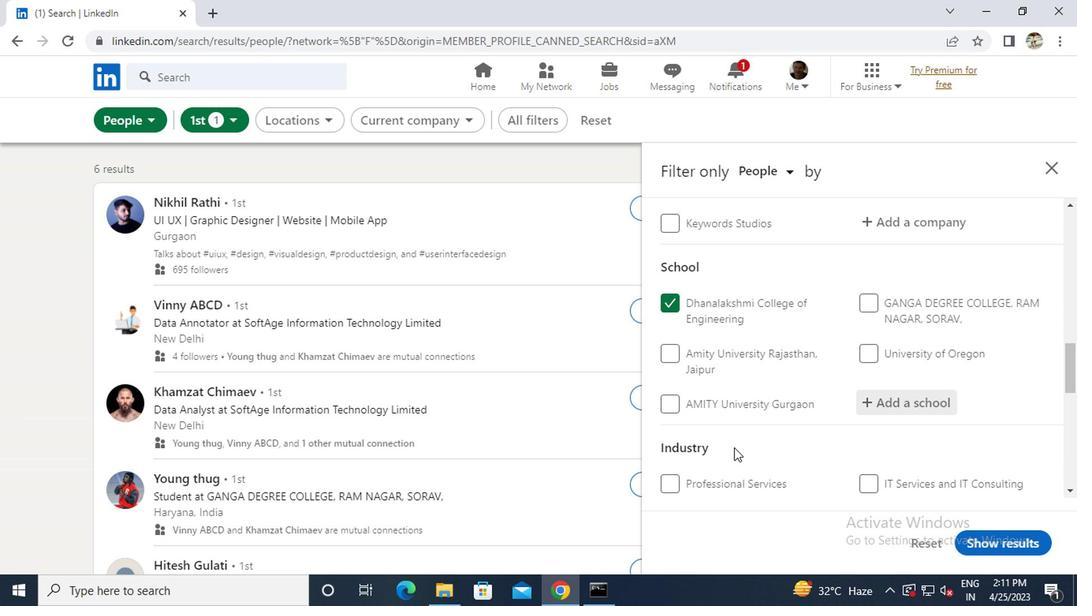 
Action: Mouse scrolled (730, 447) with delta (0, 0)
Screenshot: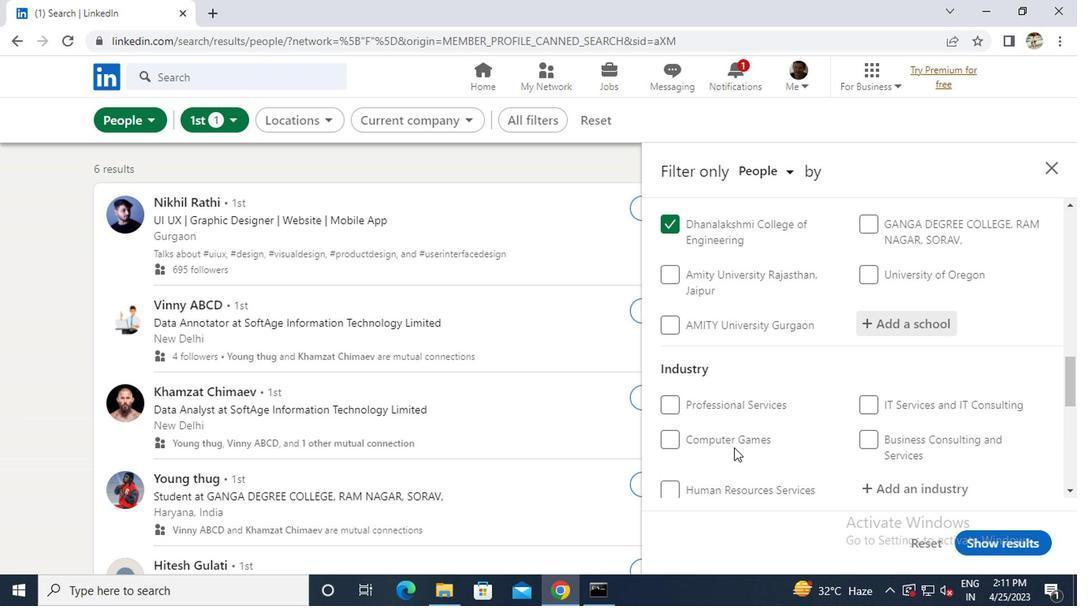 
Action: Mouse scrolled (730, 447) with delta (0, 0)
Screenshot: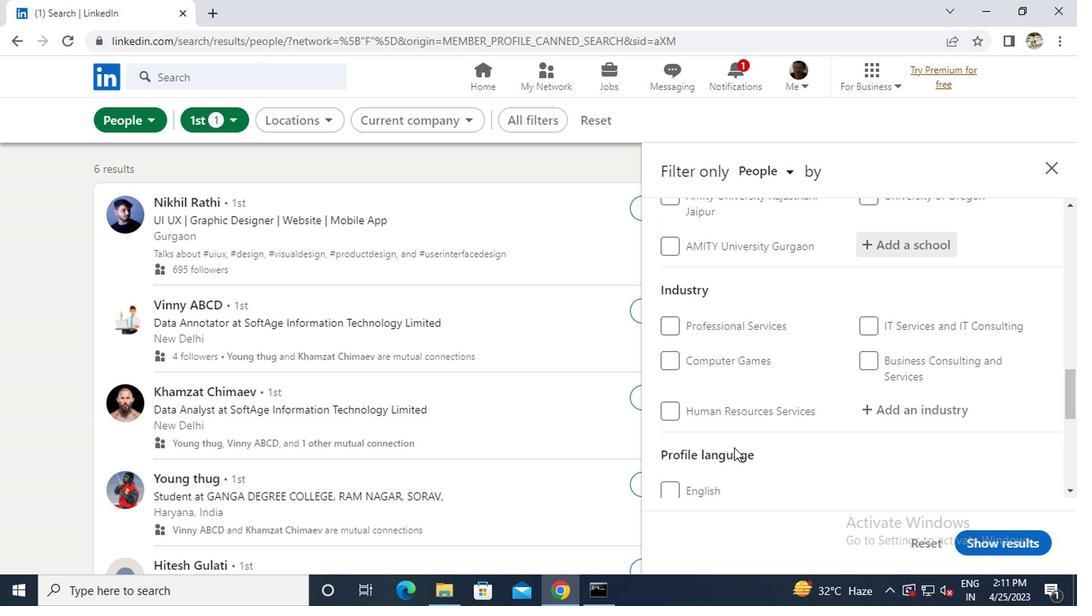 
Action: Mouse scrolled (730, 447) with delta (0, 0)
Screenshot: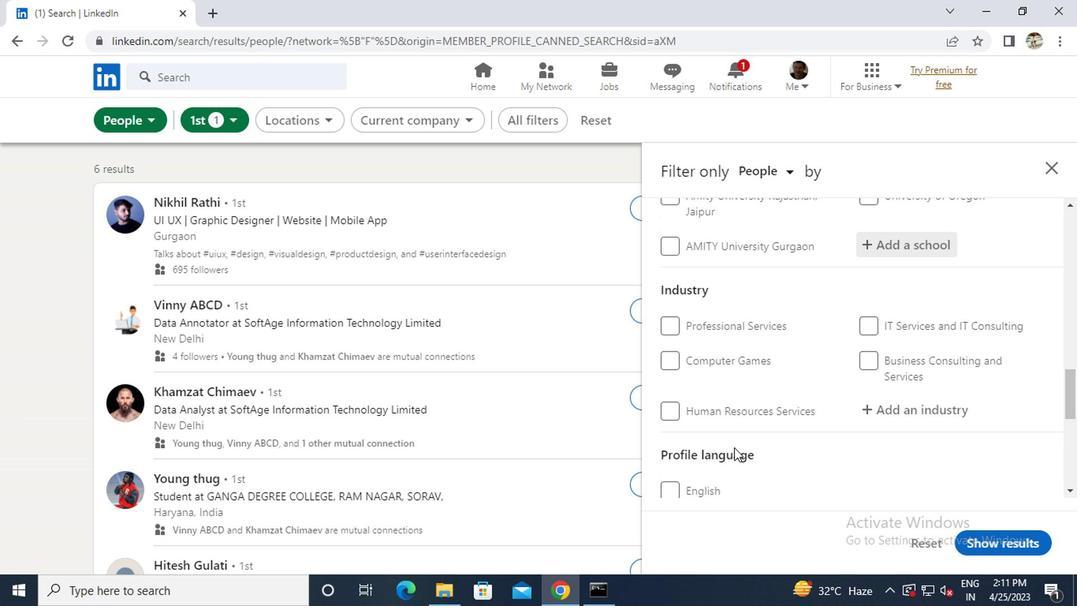 
Action: Mouse scrolled (730, 447) with delta (0, 0)
Screenshot: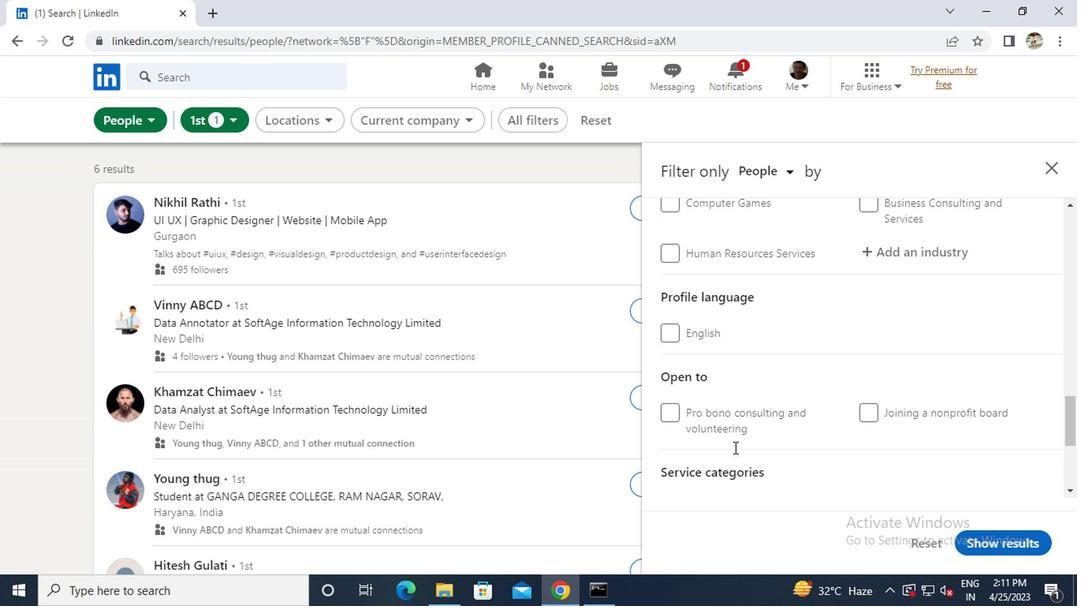 
Action: Mouse moved to (728, 436)
Screenshot: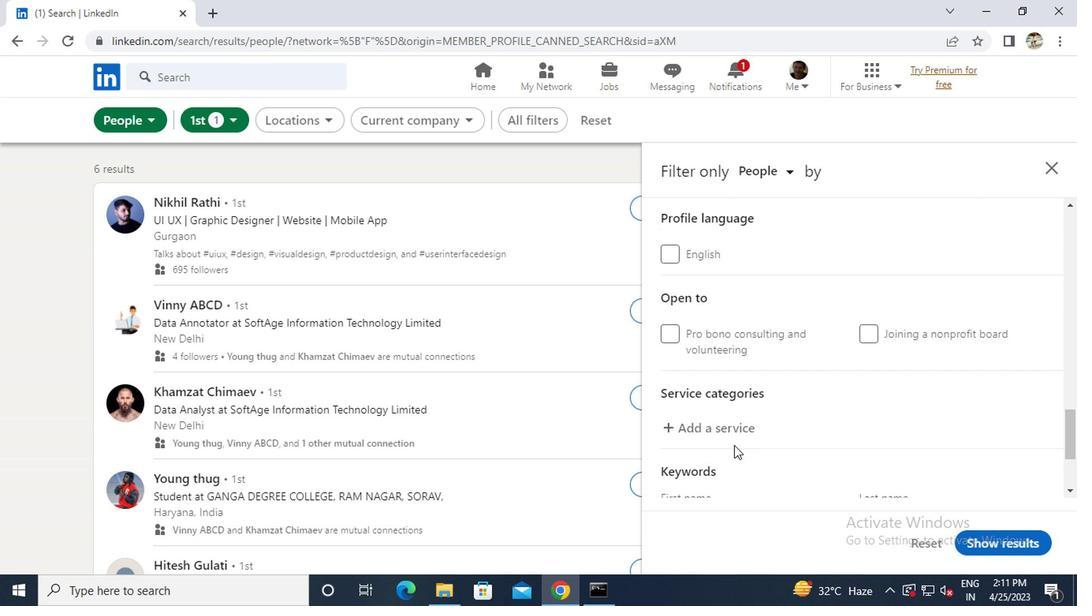 
Action: Mouse pressed left at (728, 436)
Screenshot: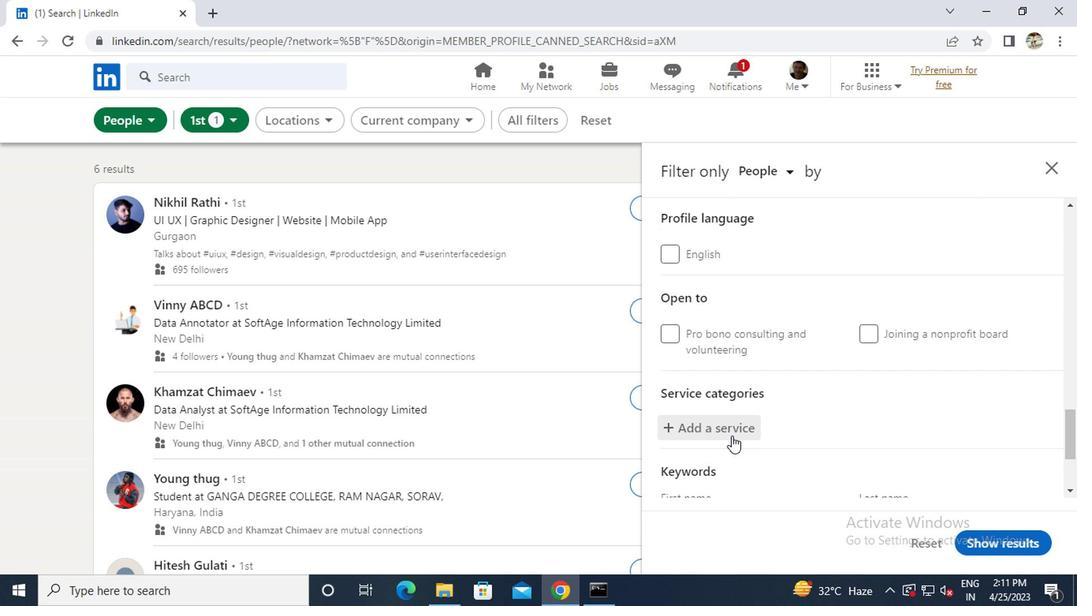 
Action: Key pressed <Key.caps_lock>H<Key.caps_lock>EALTH<Key.space>AND<Key.space><Key.caps_lock>H<Key.caps_lock>UMAN<Key.space><Key.caps_lock>S<Key.caps_lock>ERRVICE<Key.space>
Screenshot: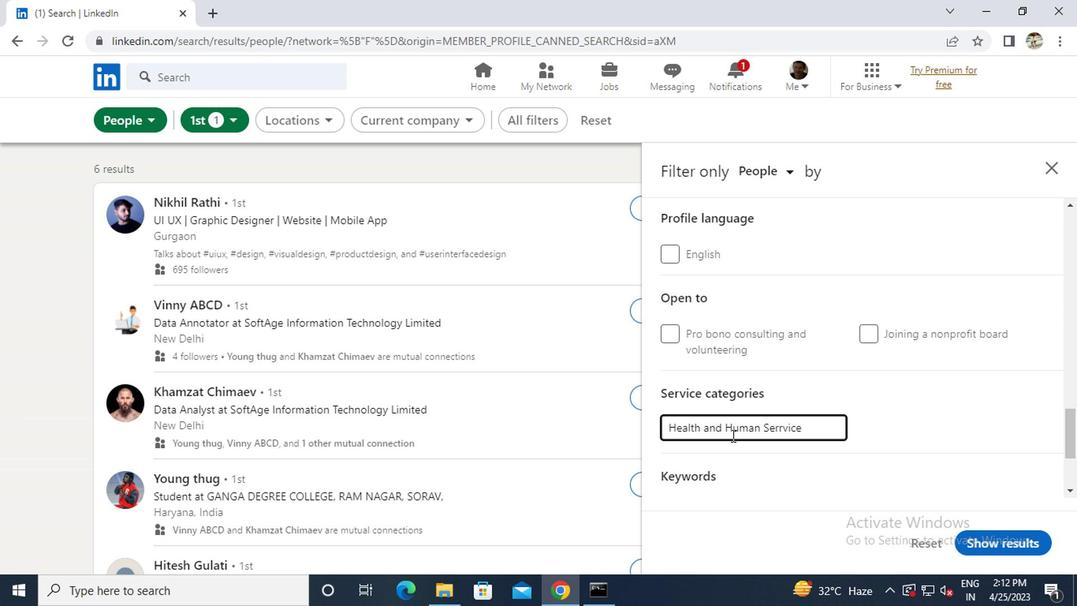 
Action: Mouse scrolled (728, 435) with delta (0, 0)
Screenshot: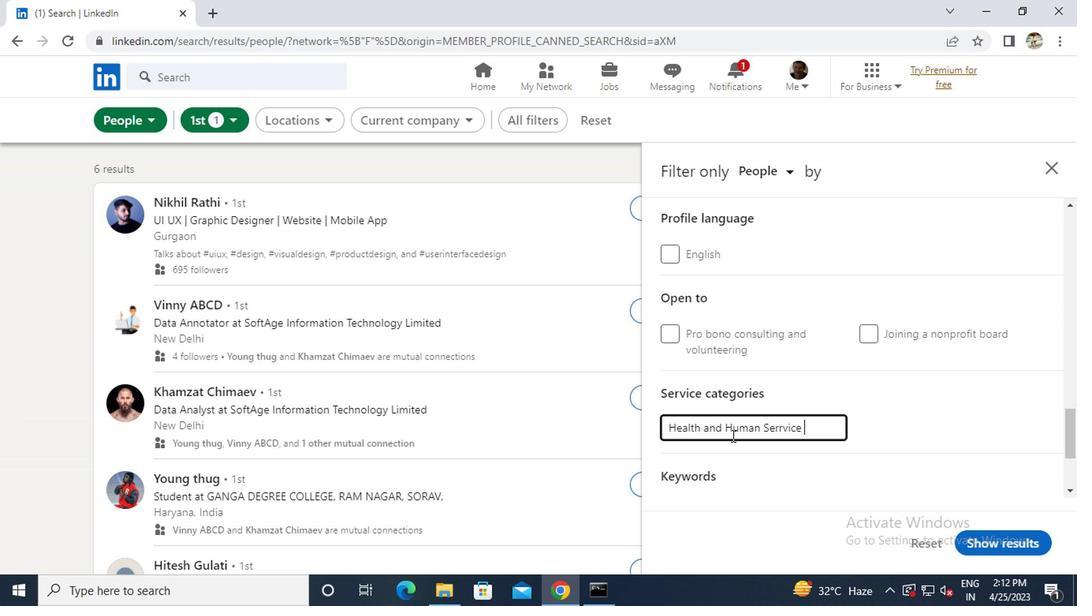 
Action: Mouse scrolled (728, 435) with delta (0, 0)
Screenshot: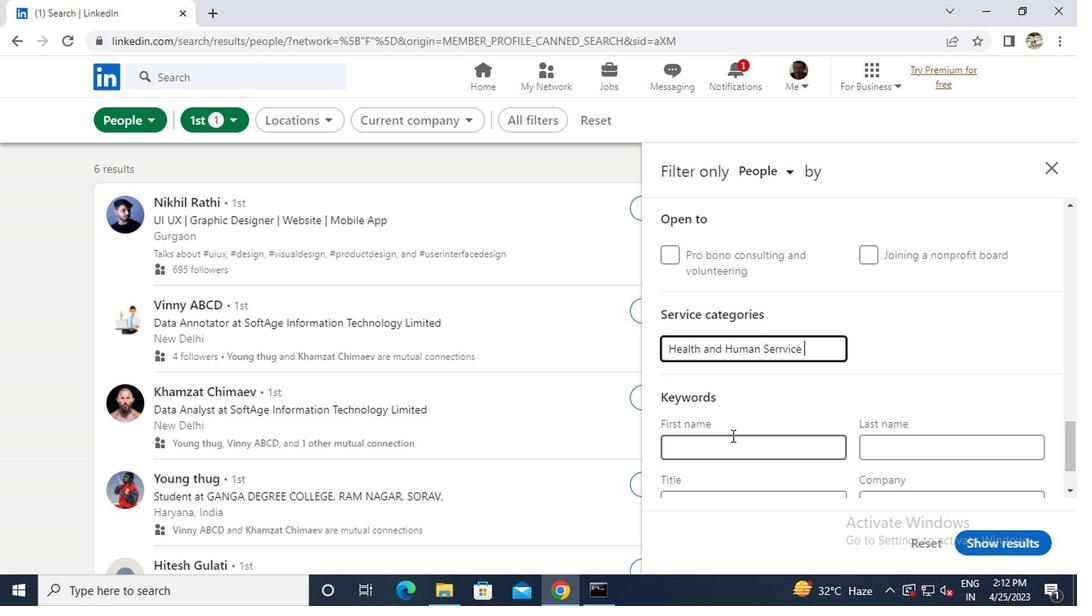 
Action: Mouse moved to (764, 316)
Screenshot: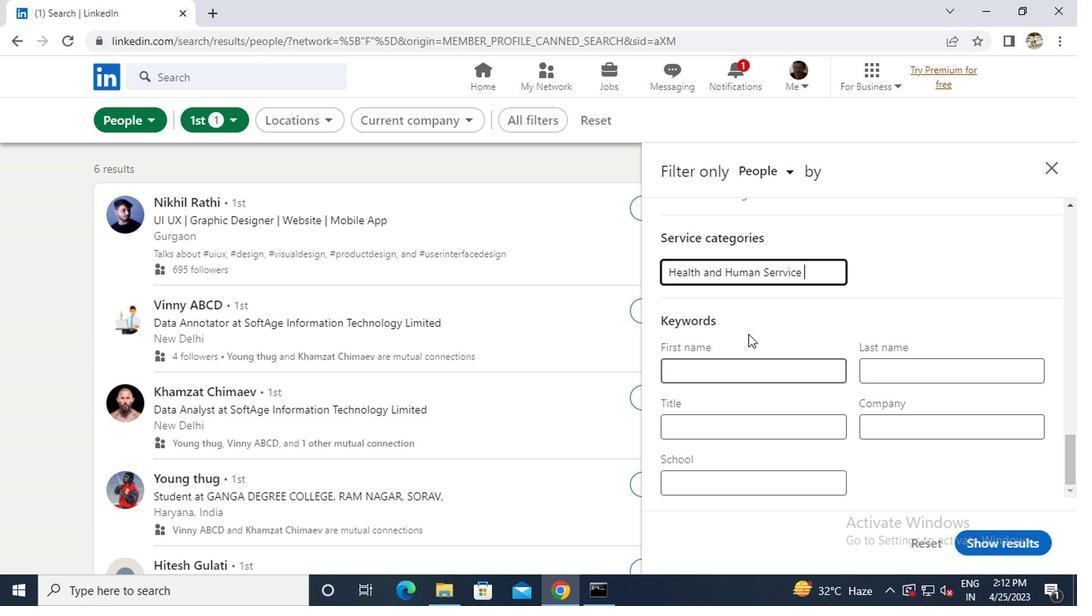 
Action: Key pressed <Key.caps_lock>E<Key.caps_lock>NTRY
Screenshot: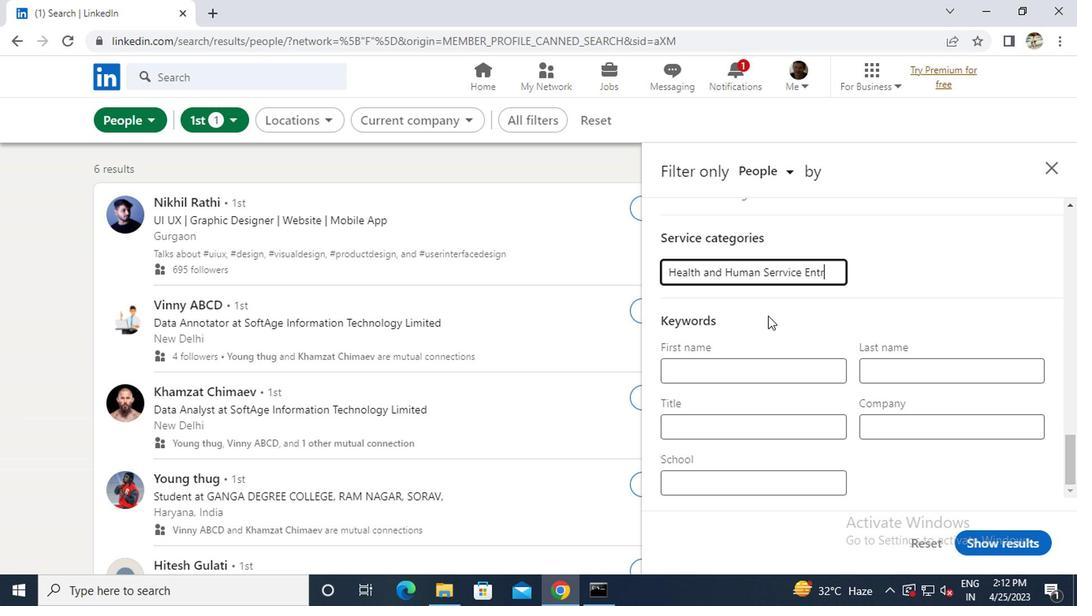 
Action: Mouse moved to (714, 428)
Screenshot: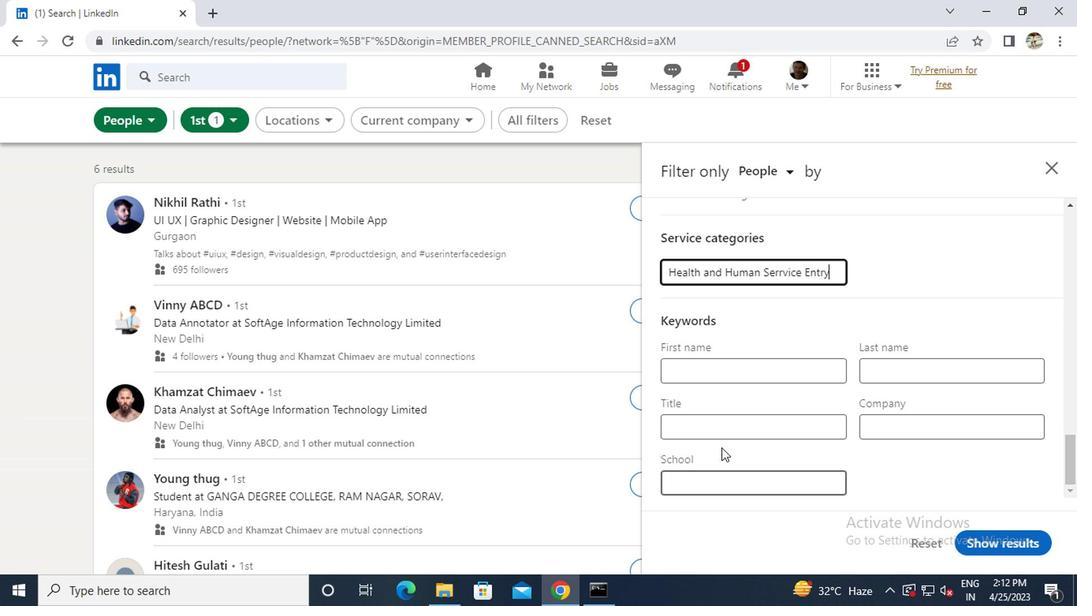 
Action: Mouse pressed left at (714, 428)
Screenshot: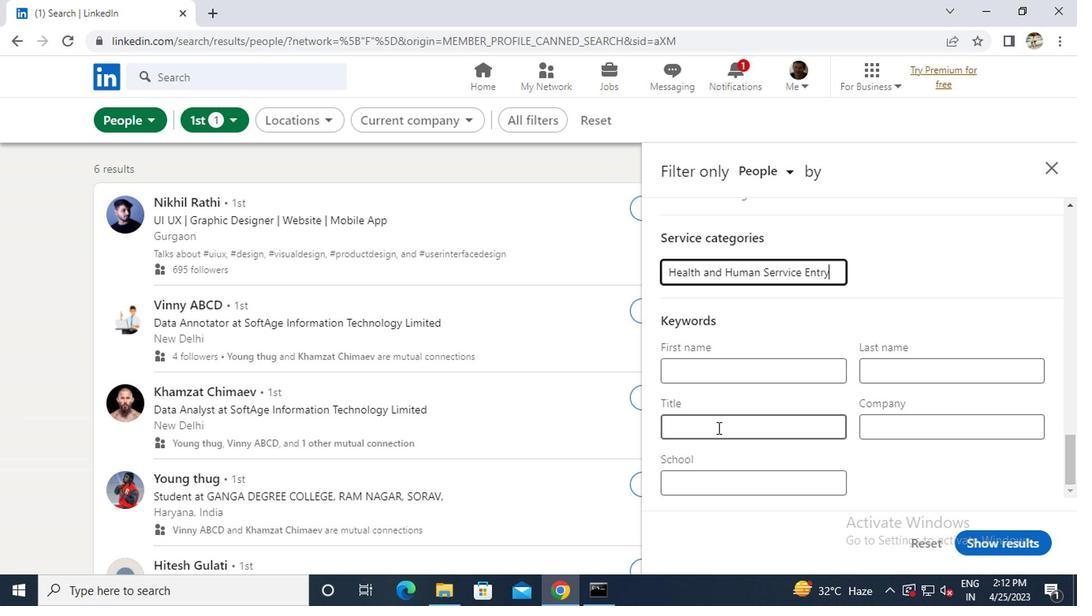 
Action: Mouse moved to (714, 427)
Screenshot: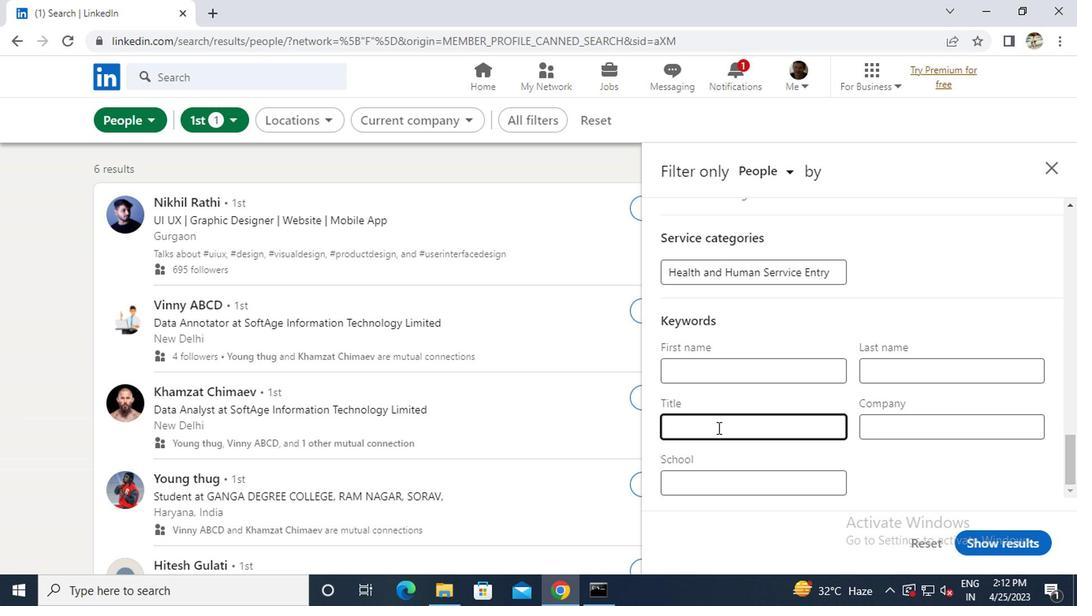 
Action: Key pressed <Key.caps_lock>H<Key.caps_lock>EAVY<Key.space><Key.caps_lock>E<Key.caps_lock>QUIPMENT<Key.space><Key.caps_lock>O<Key.caps_lock>PERATOR
Screenshot: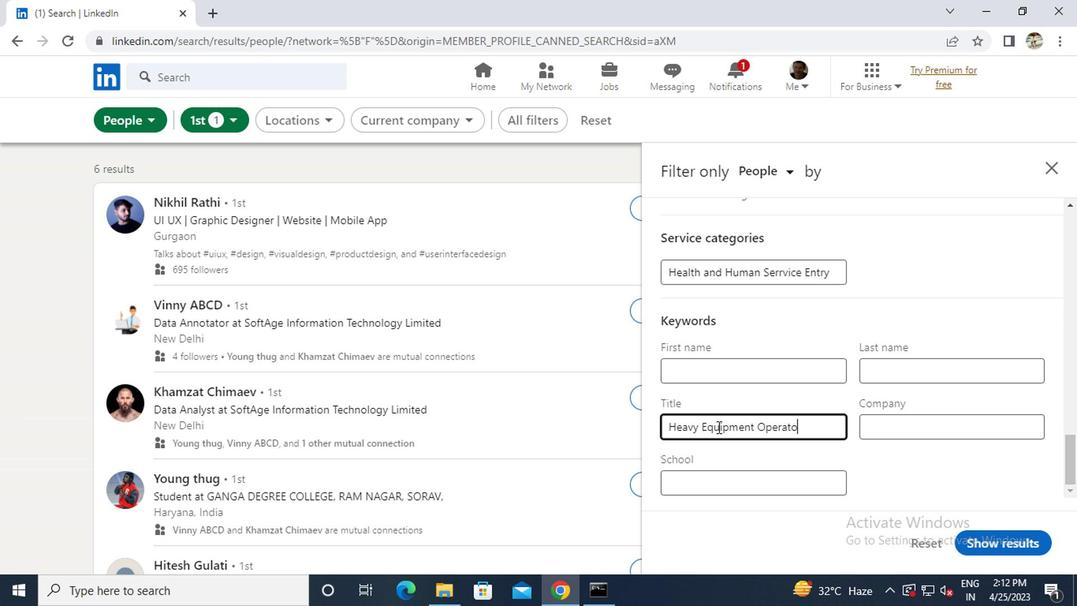 
Action: Mouse moved to (1017, 539)
Screenshot: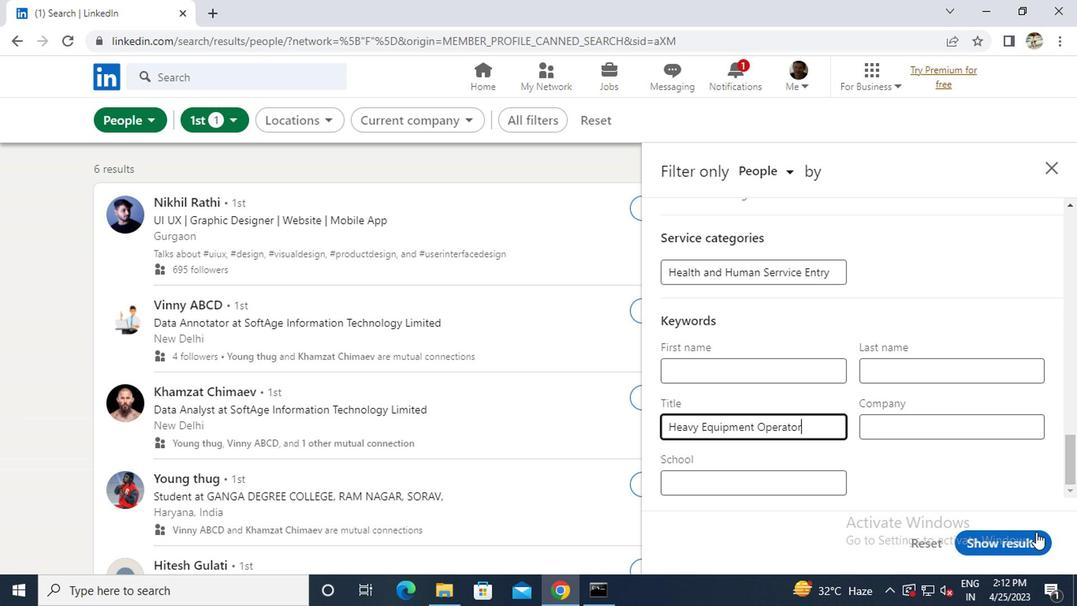 
Action: Mouse pressed left at (1017, 539)
Screenshot: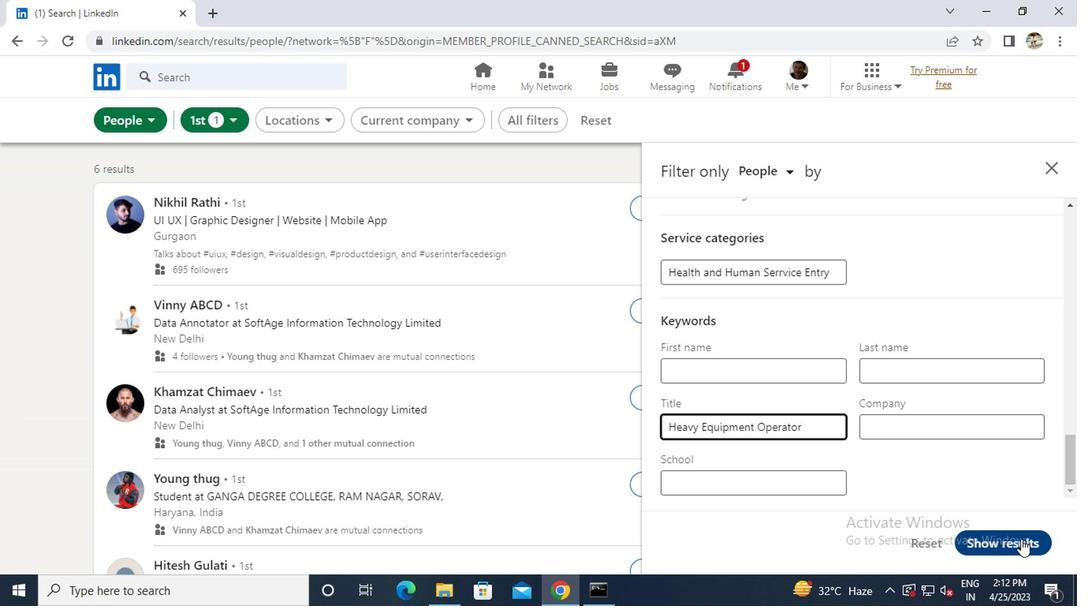 
Action: Mouse moved to (1032, 527)
Screenshot: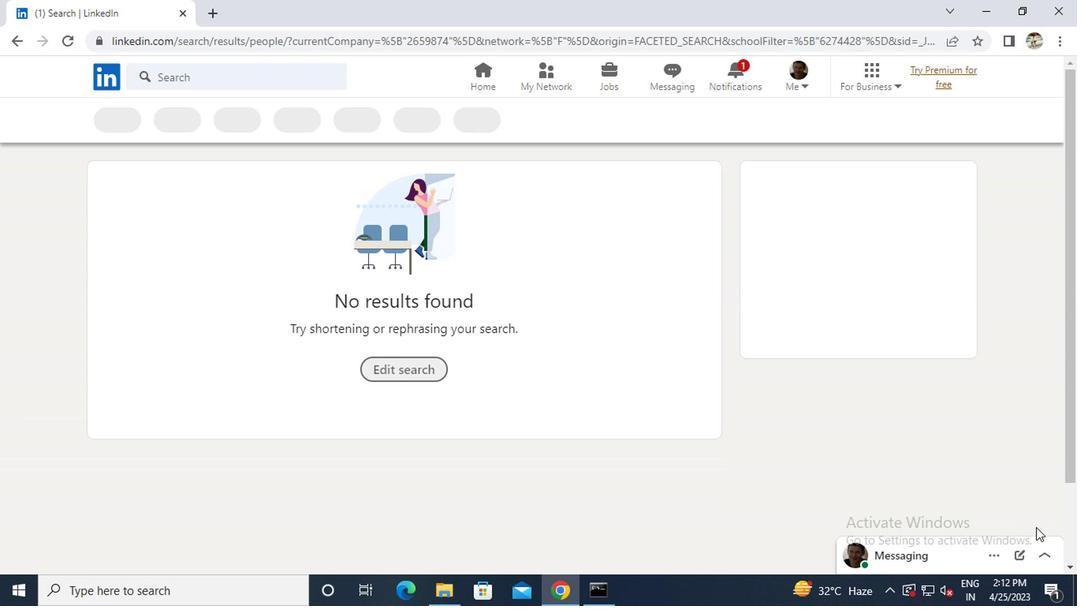 
